 Task: Check out the mission and values of Redfin.
Action: Mouse moved to (188, 201)
Screenshot: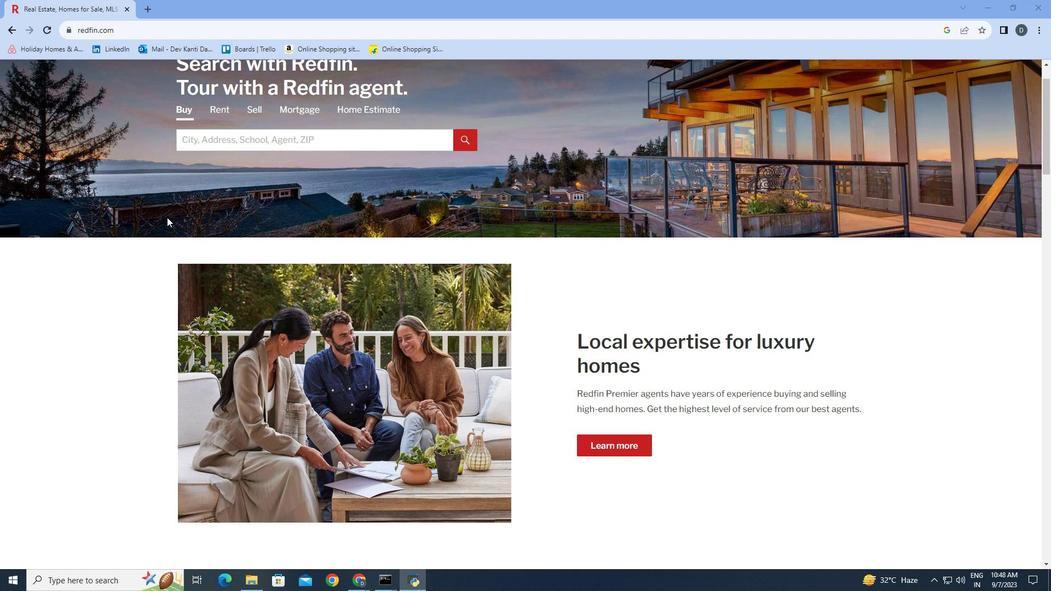 
Action: Mouse scrolled (188, 201) with delta (0, 0)
Screenshot: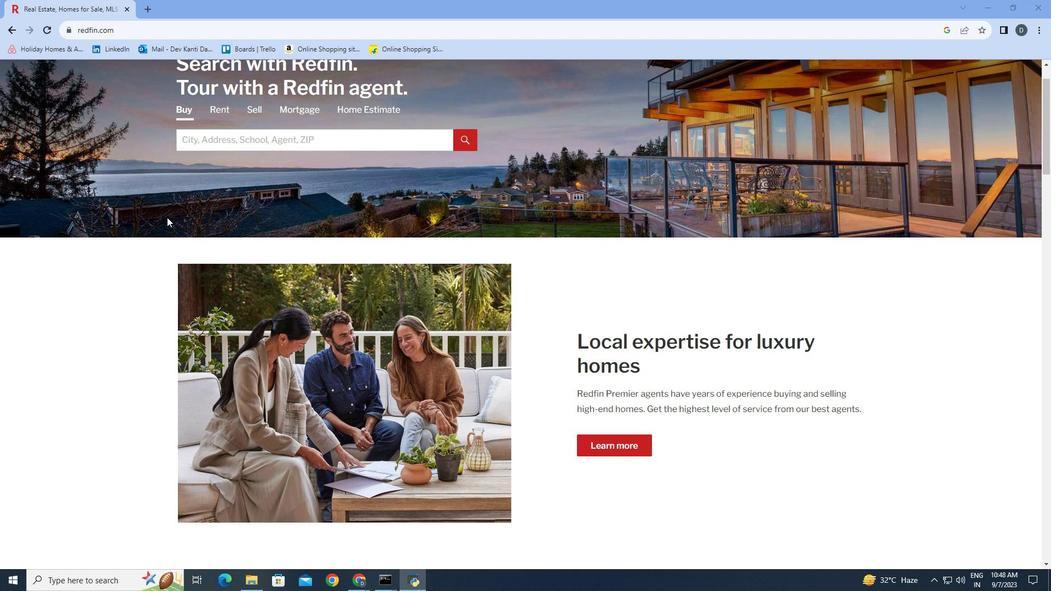 
Action: Mouse moved to (167, 217)
Screenshot: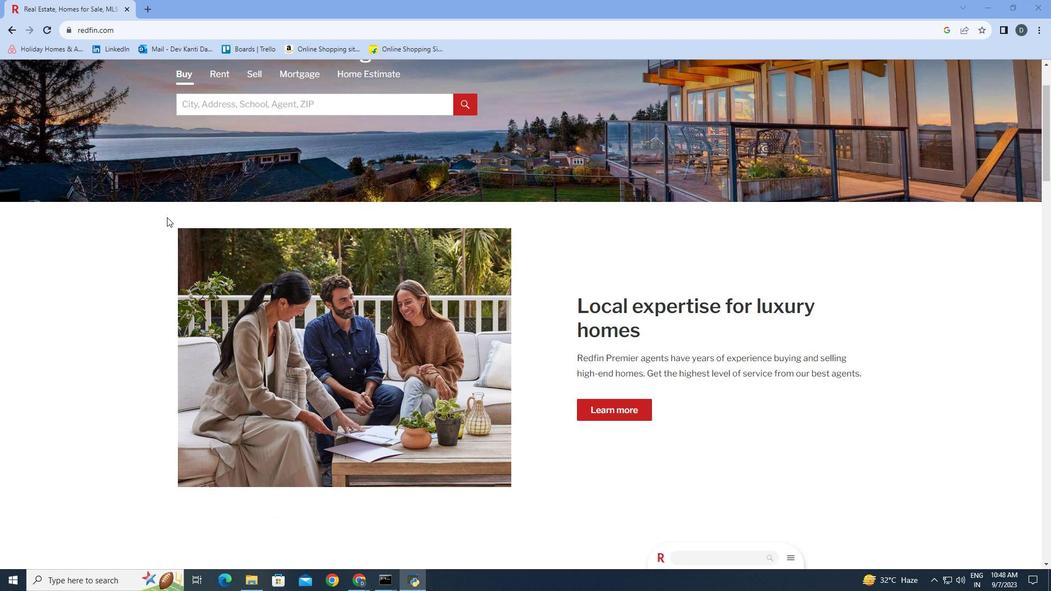 
Action: Mouse scrolled (167, 216) with delta (0, 0)
Screenshot: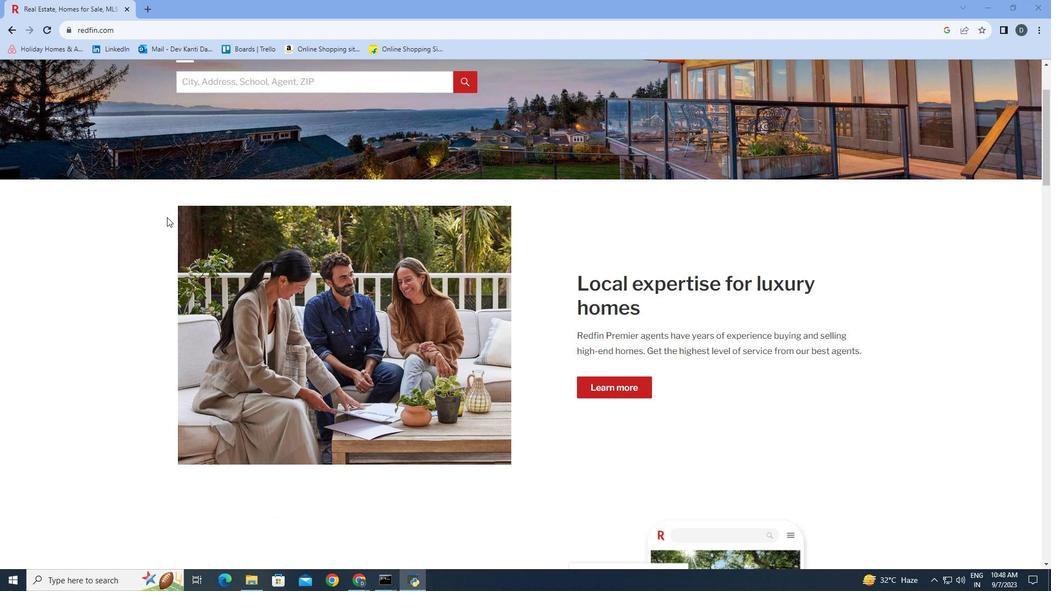 
Action: Mouse scrolled (167, 216) with delta (0, 0)
Screenshot: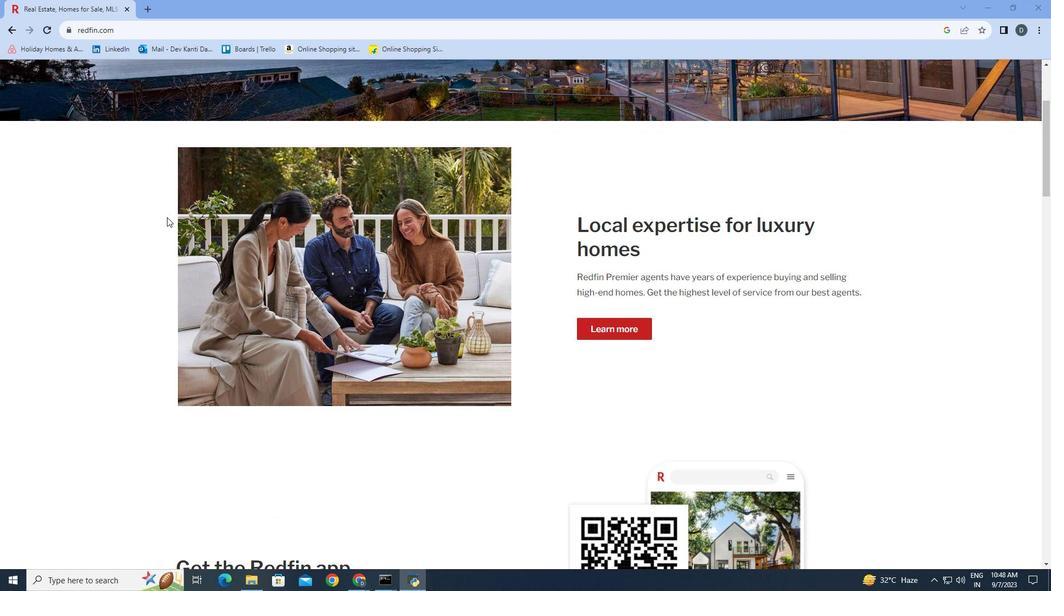 
Action: Mouse scrolled (167, 216) with delta (0, 0)
Screenshot: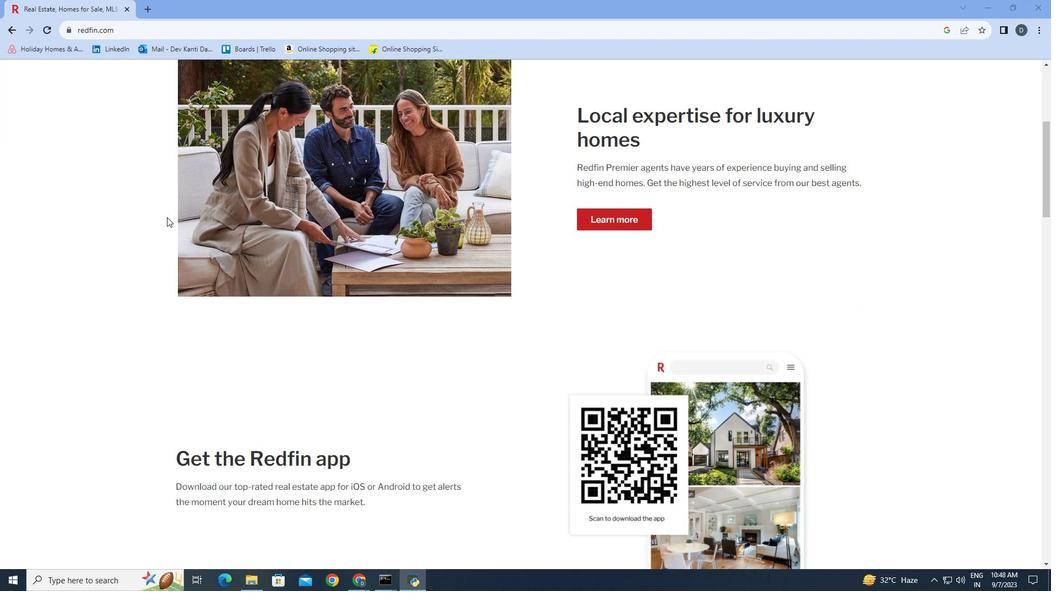 
Action: Mouse scrolled (167, 216) with delta (0, 0)
Screenshot: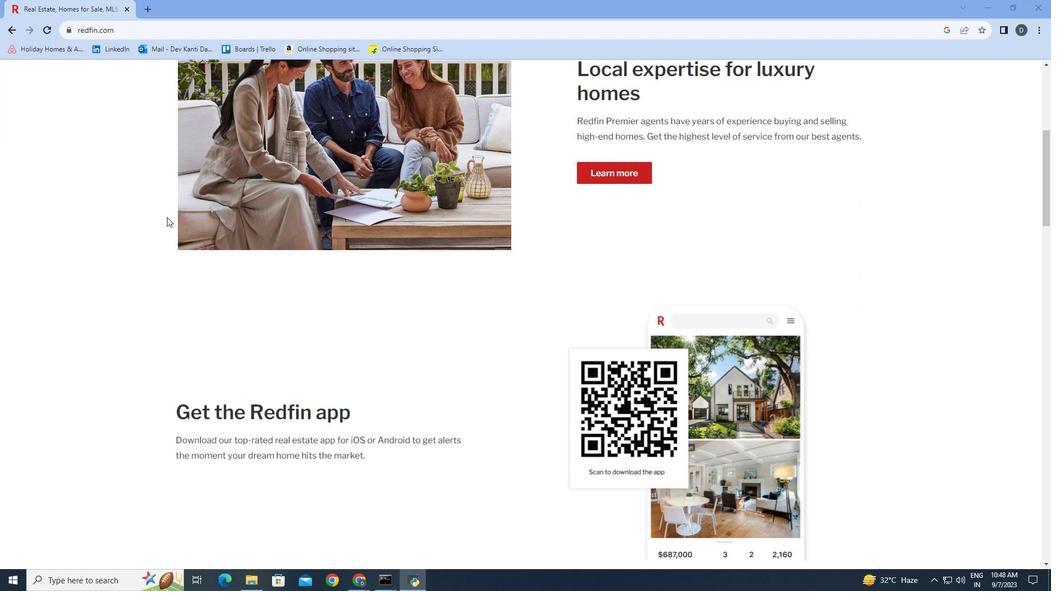 
Action: Mouse scrolled (167, 216) with delta (0, 0)
Screenshot: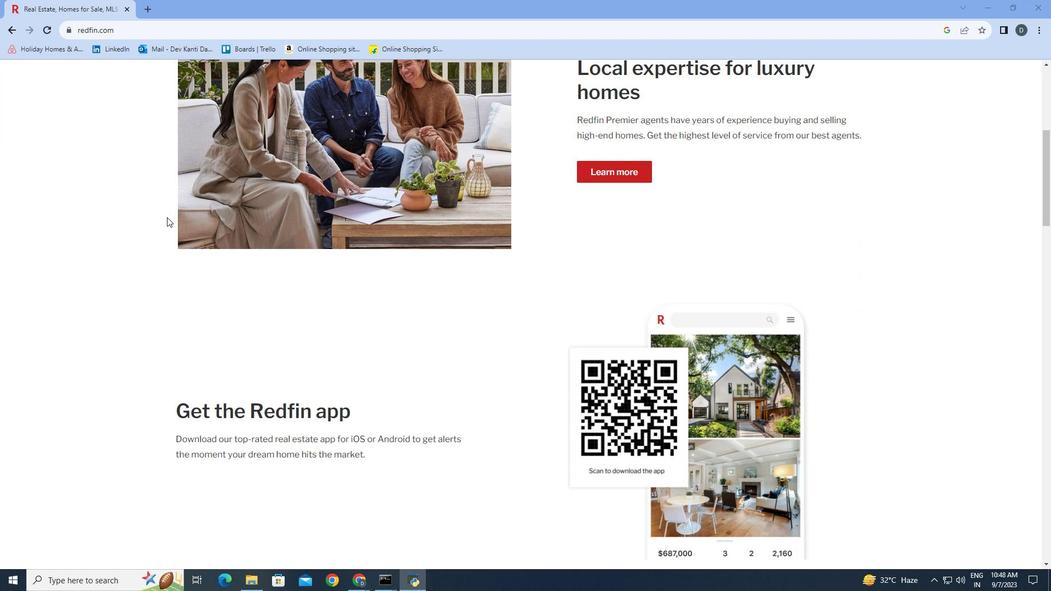 
Action: Mouse scrolled (167, 216) with delta (0, 0)
Screenshot: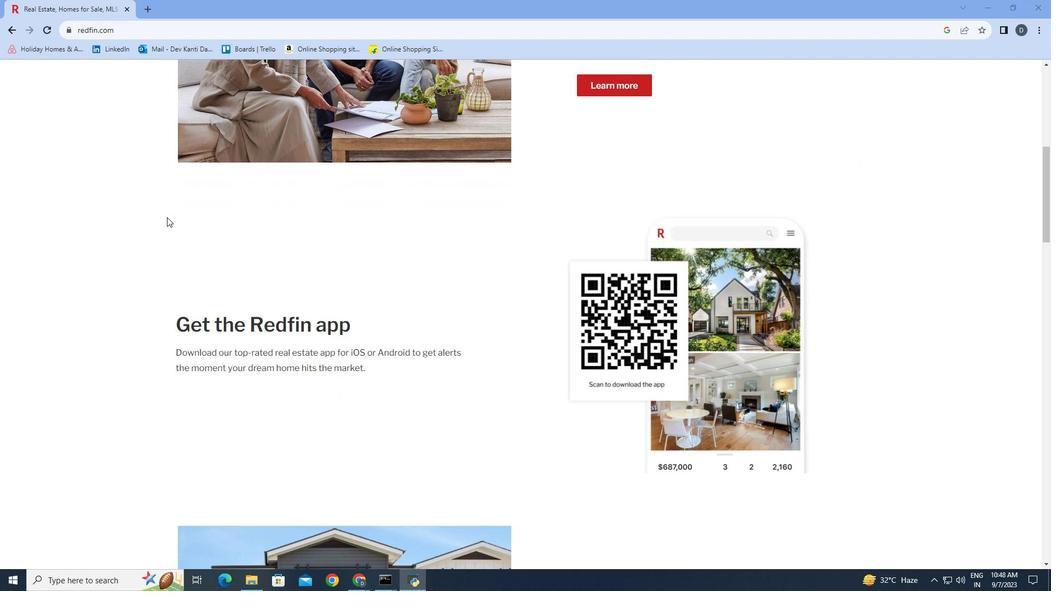 
Action: Mouse scrolled (167, 216) with delta (0, 0)
Screenshot: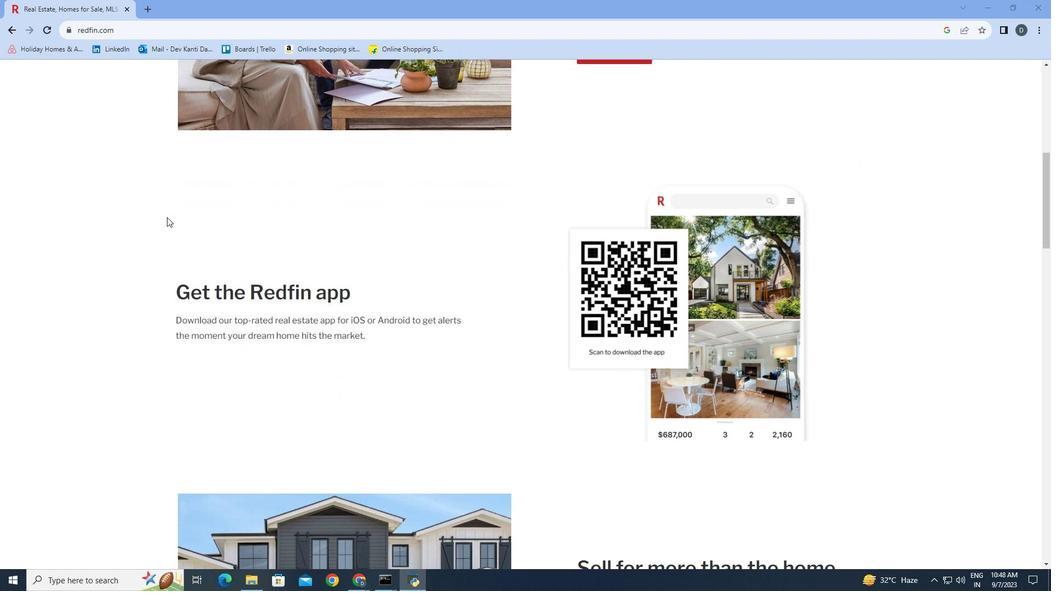 
Action: Mouse scrolled (167, 216) with delta (0, 0)
Screenshot: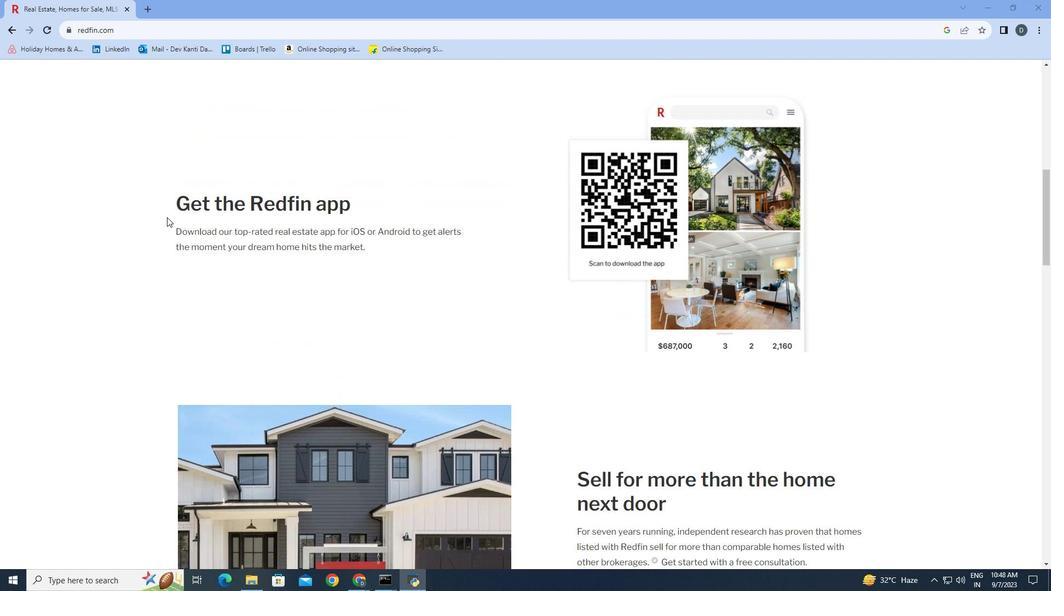 
Action: Mouse scrolled (167, 216) with delta (0, 0)
Screenshot: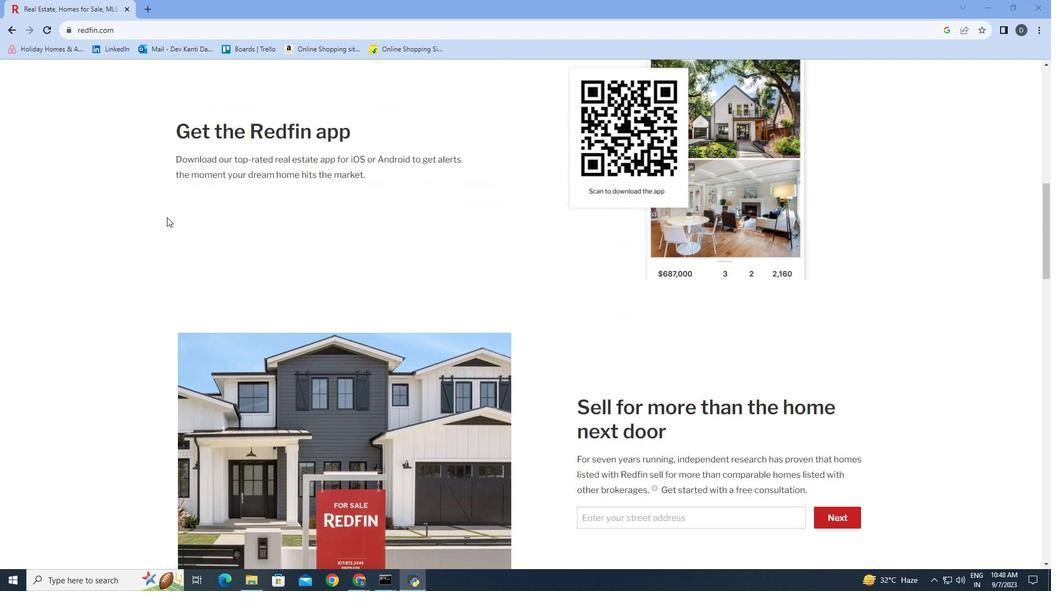 
Action: Mouse scrolled (167, 216) with delta (0, 0)
Screenshot: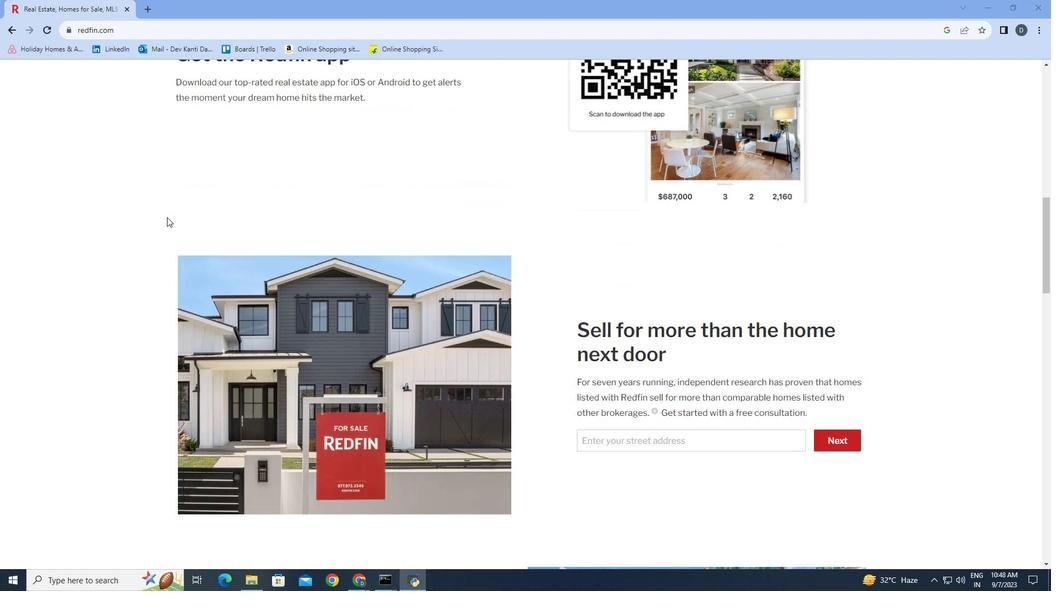 
Action: Mouse scrolled (167, 216) with delta (0, 0)
Screenshot: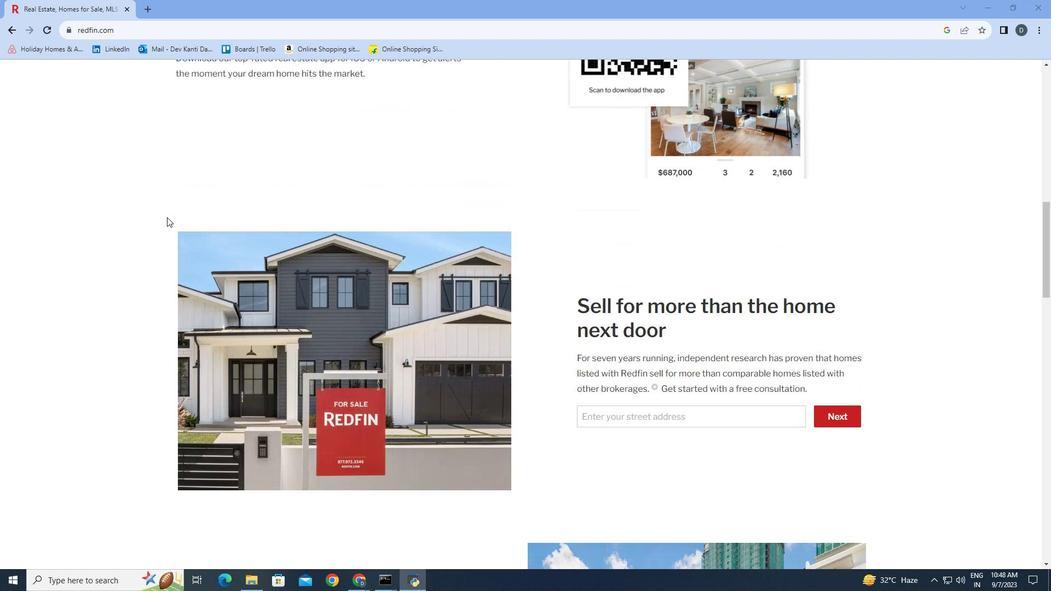 
Action: Mouse scrolled (167, 216) with delta (0, 0)
Screenshot: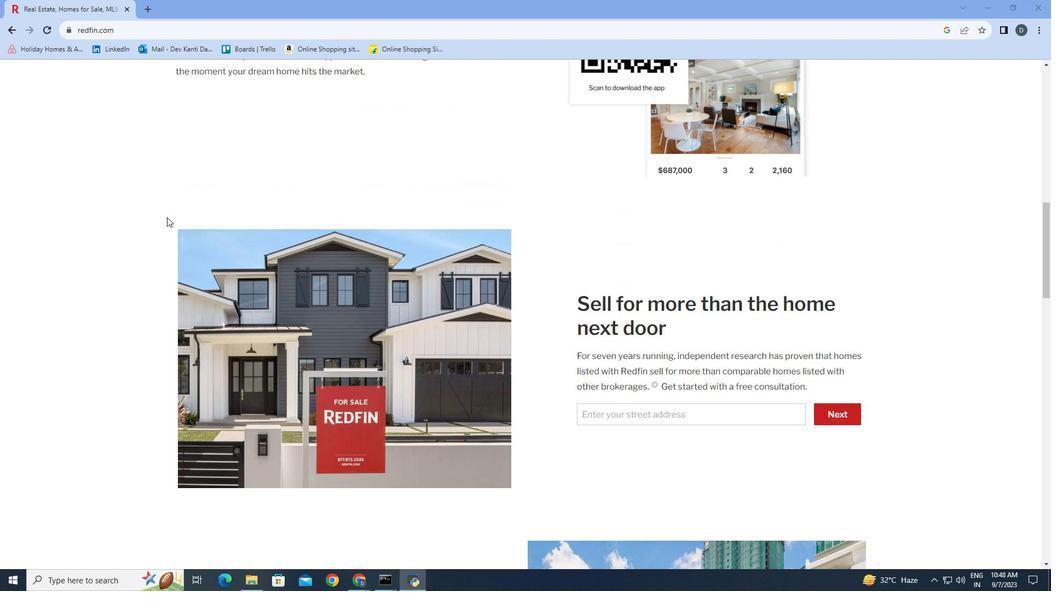 
Action: Mouse scrolled (167, 216) with delta (0, 0)
Screenshot: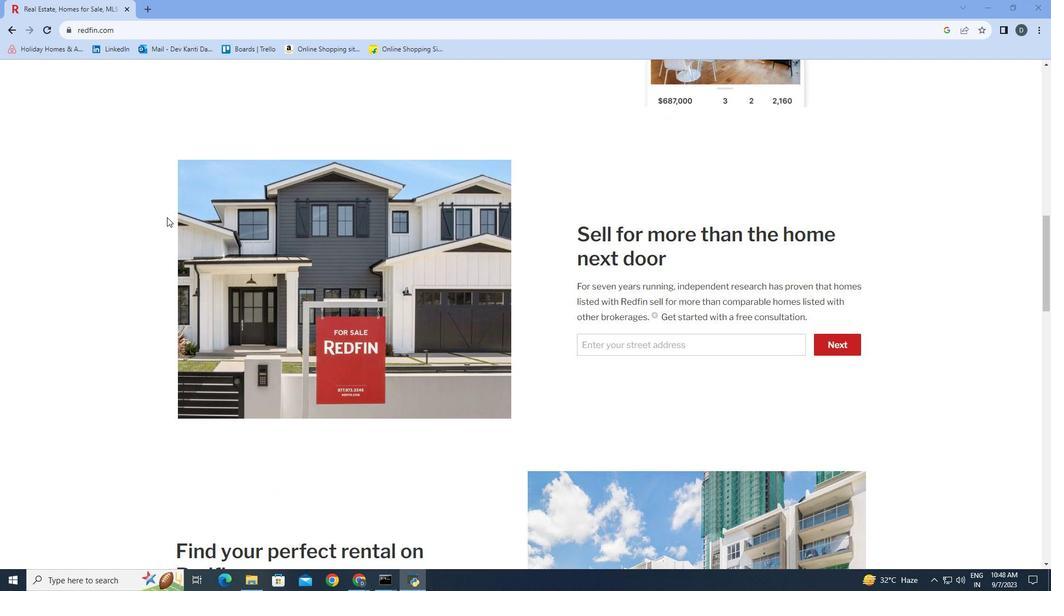 
Action: Mouse scrolled (167, 216) with delta (0, 0)
Screenshot: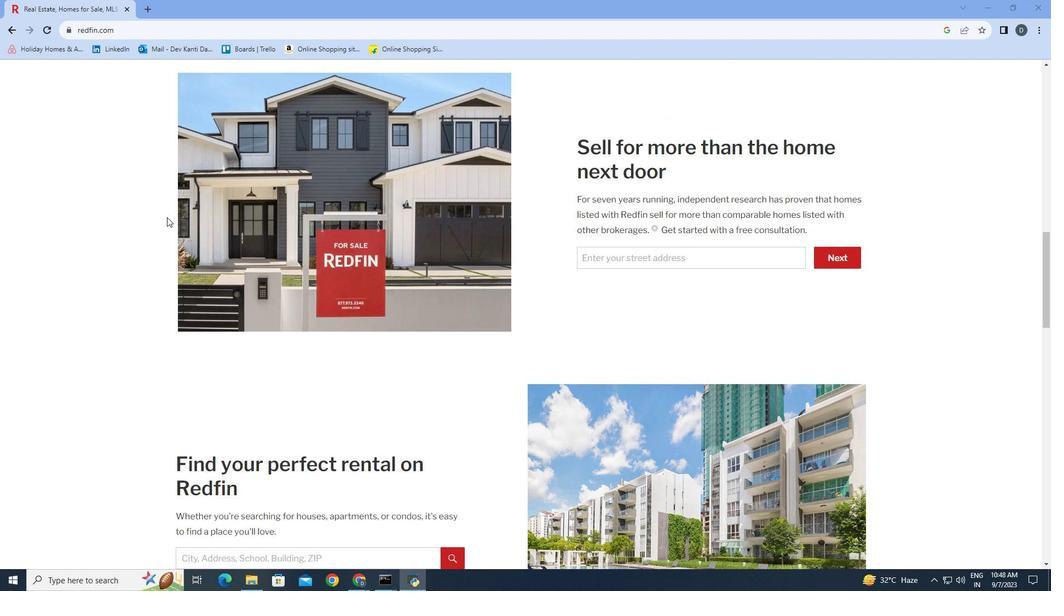 
Action: Mouse scrolled (167, 216) with delta (0, 0)
Screenshot: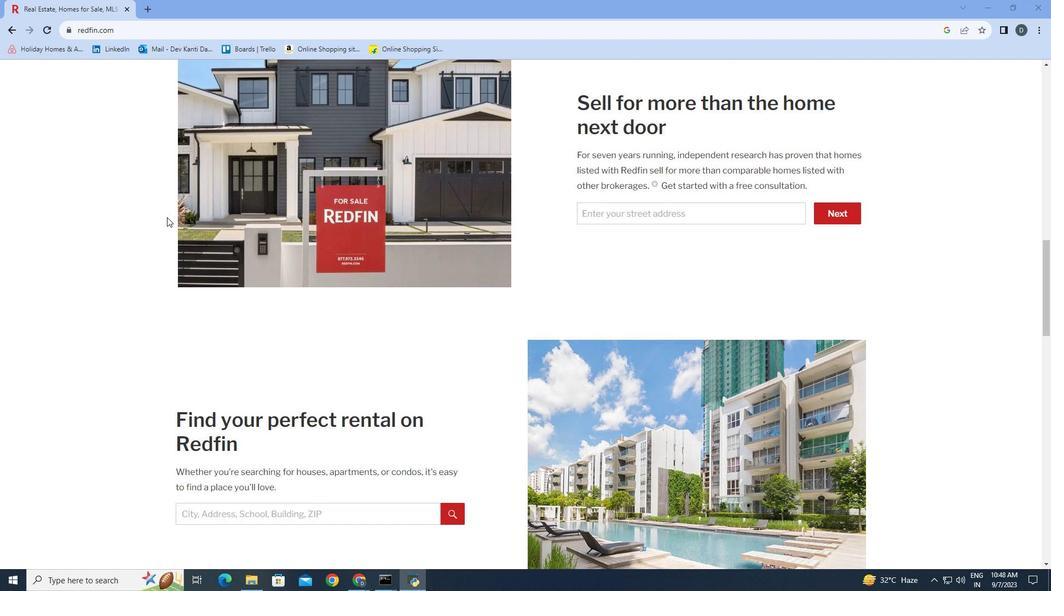 
Action: Mouse scrolled (167, 216) with delta (0, 0)
Screenshot: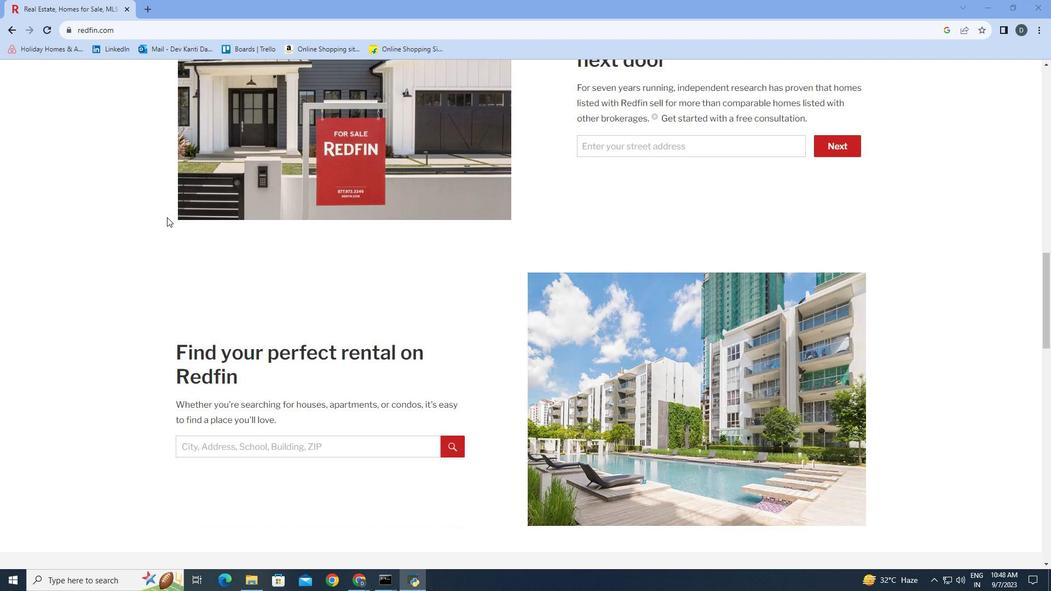 
Action: Mouse scrolled (167, 216) with delta (0, 0)
Screenshot: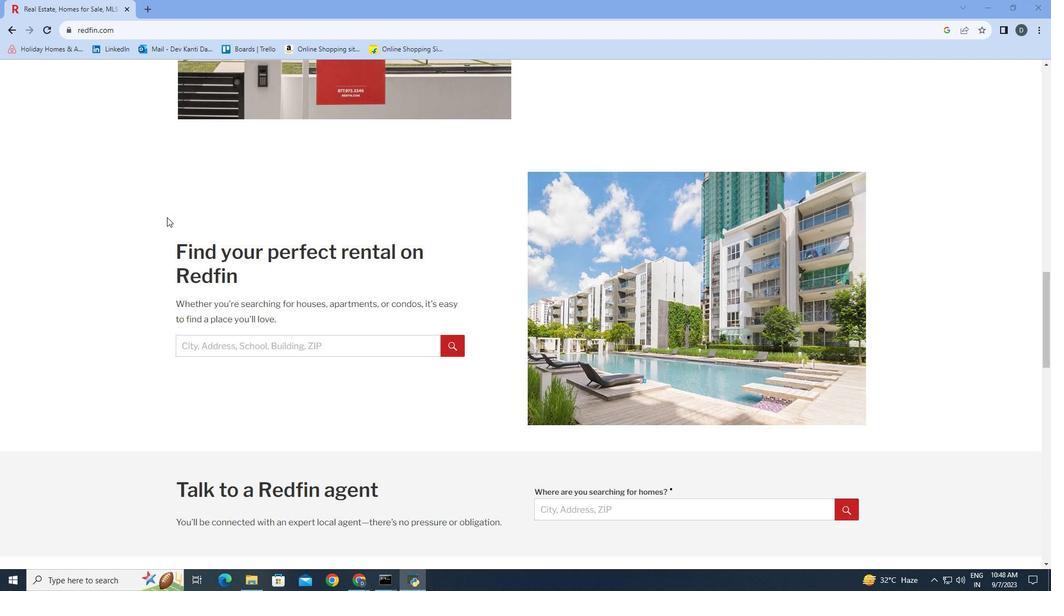 
Action: Mouse scrolled (167, 216) with delta (0, 0)
Screenshot: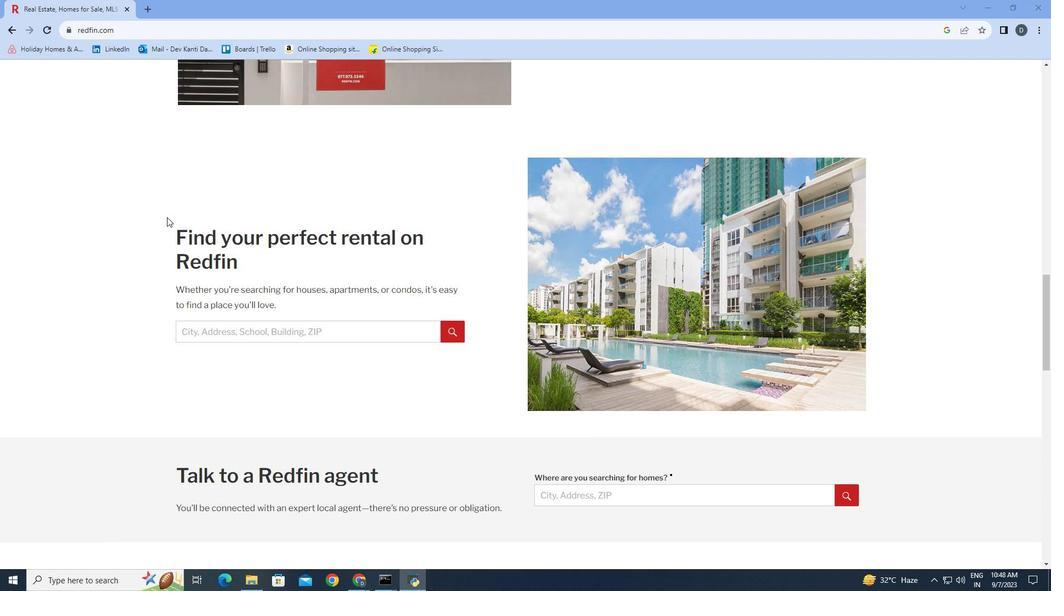 
Action: Mouse scrolled (167, 216) with delta (0, 0)
Screenshot: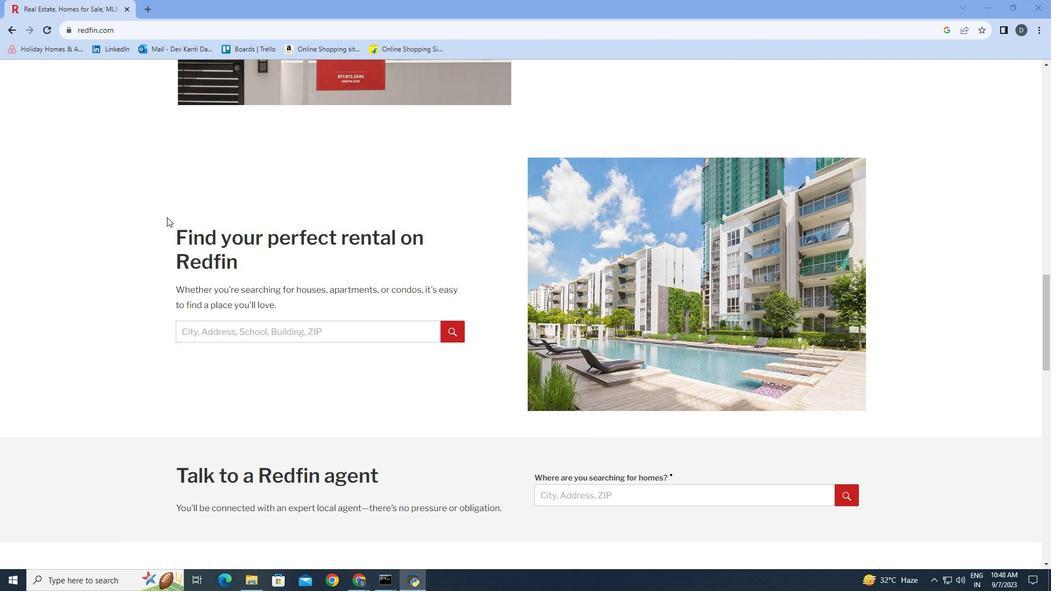 
Action: Mouse scrolled (167, 216) with delta (0, 0)
Screenshot: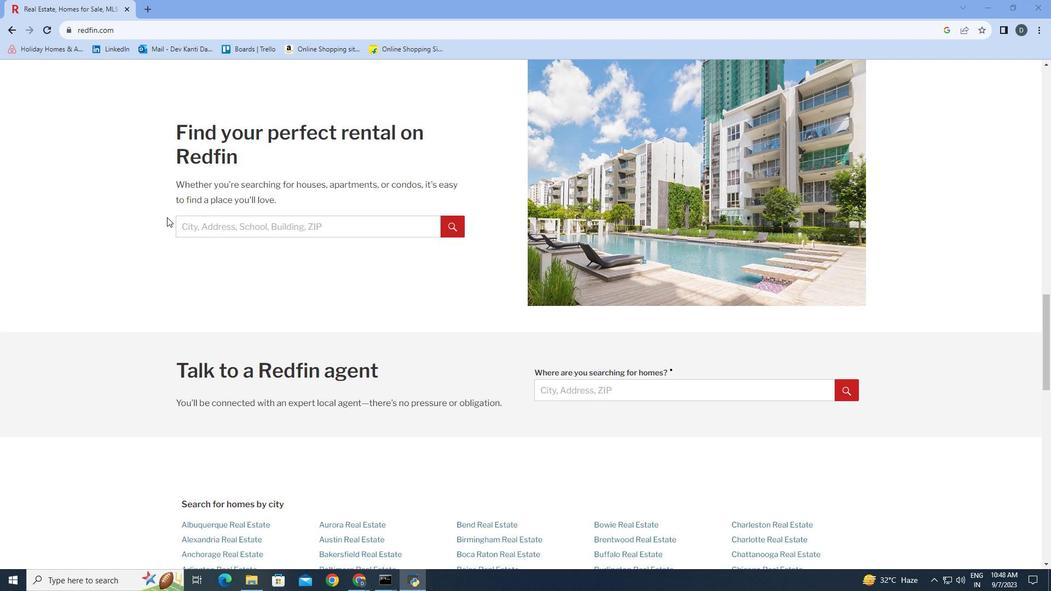 
Action: Mouse scrolled (167, 216) with delta (0, 0)
Screenshot: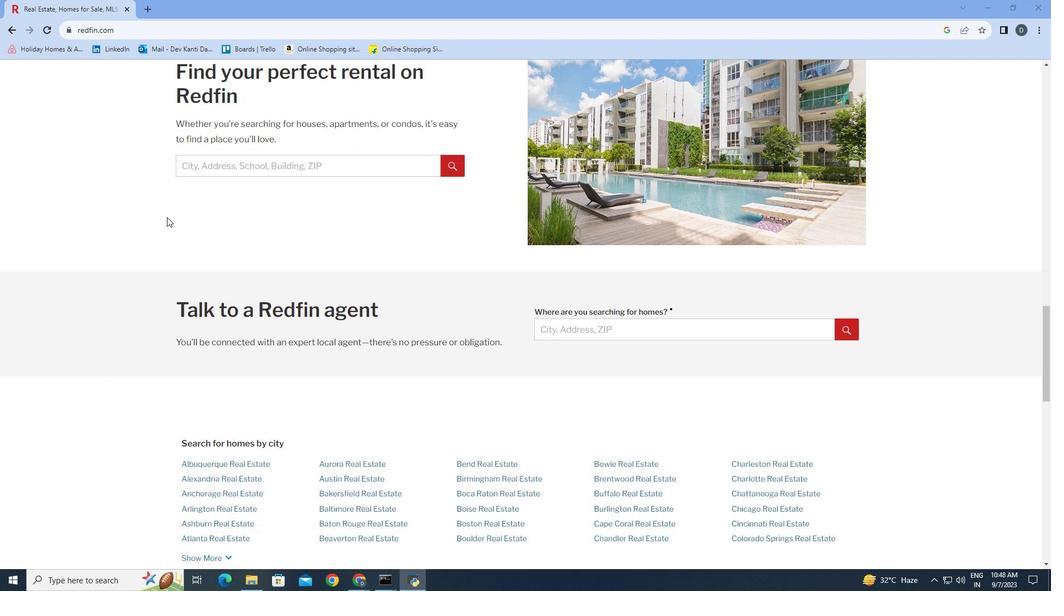 
Action: Mouse scrolled (167, 216) with delta (0, 0)
Screenshot: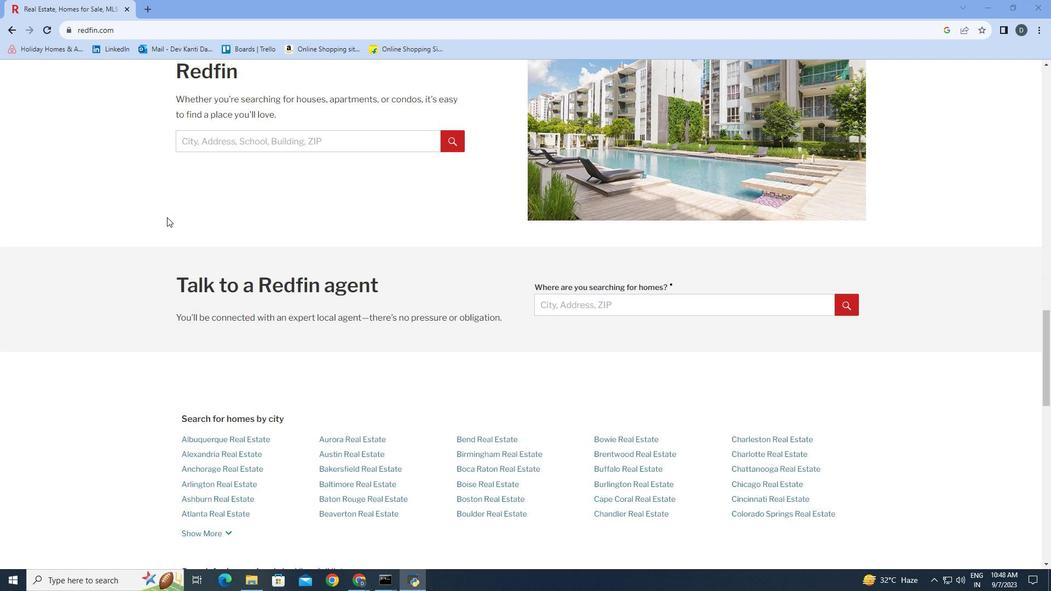 
Action: Mouse scrolled (167, 216) with delta (0, 0)
Screenshot: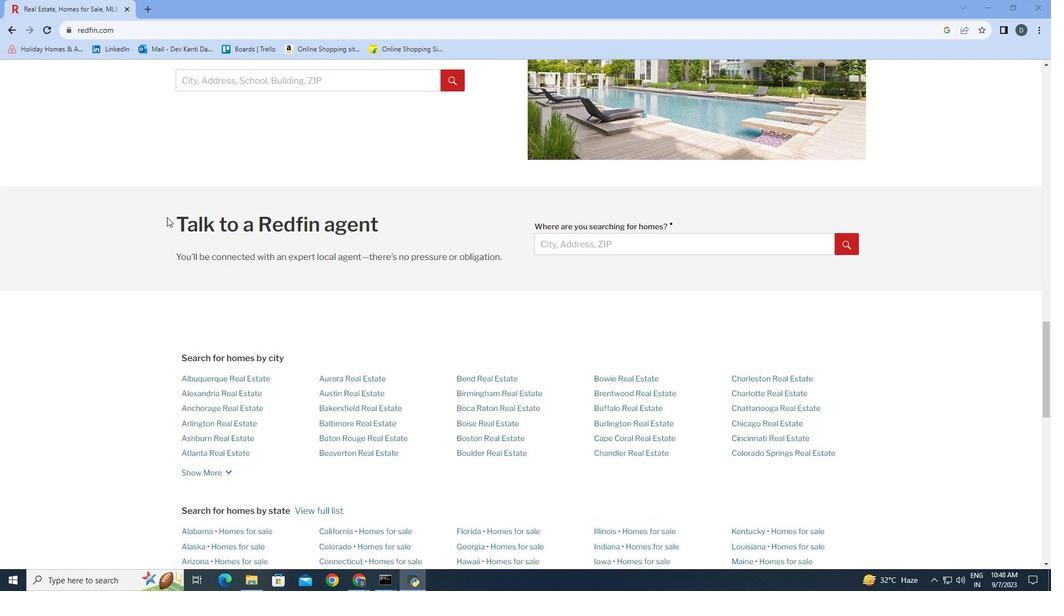 
Action: Mouse scrolled (167, 216) with delta (0, 0)
Screenshot: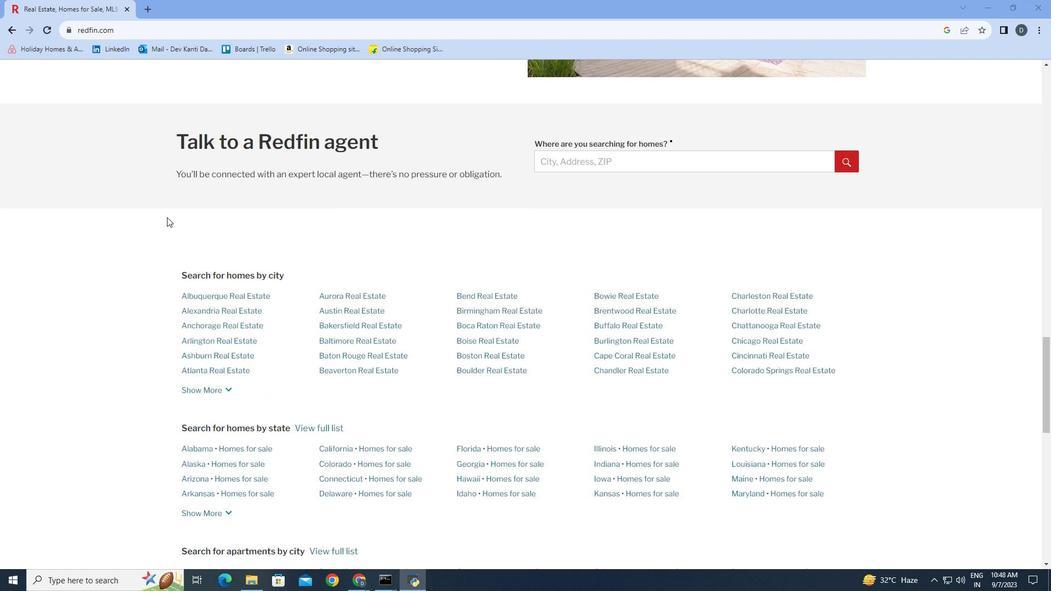 
Action: Mouse scrolled (167, 216) with delta (0, 0)
Screenshot: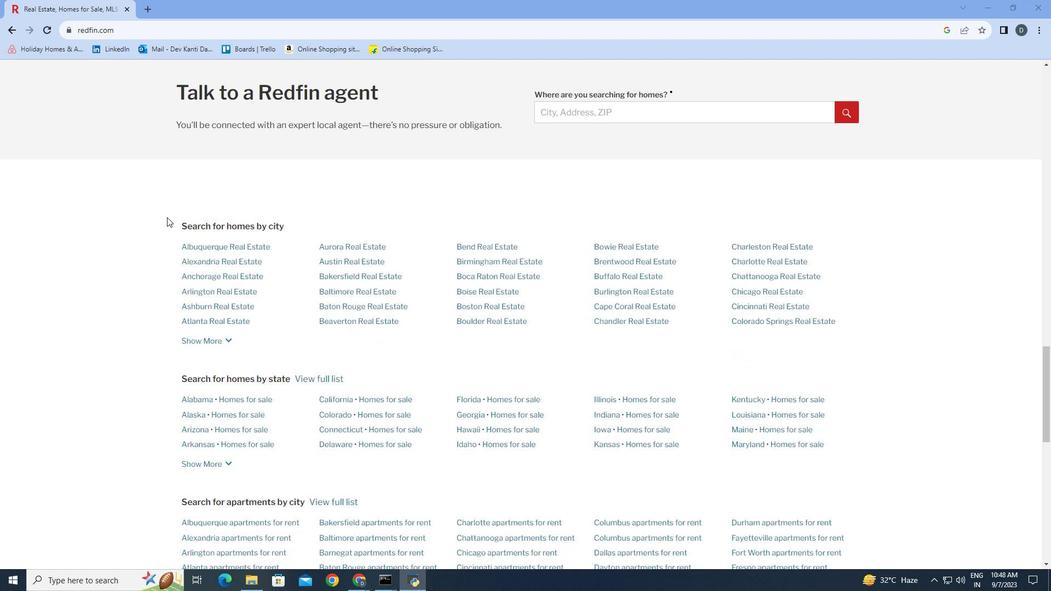 
Action: Mouse scrolled (167, 216) with delta (0, 0)
Screenshot: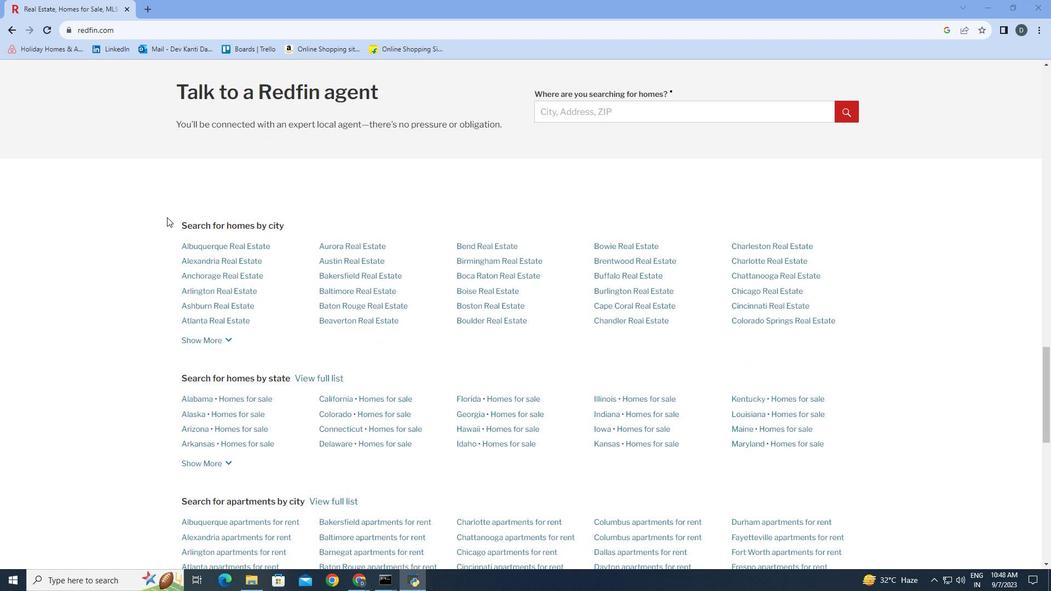 
Action: Mouse scrolled (167, 216) with delta (0, 0)
Screenshot: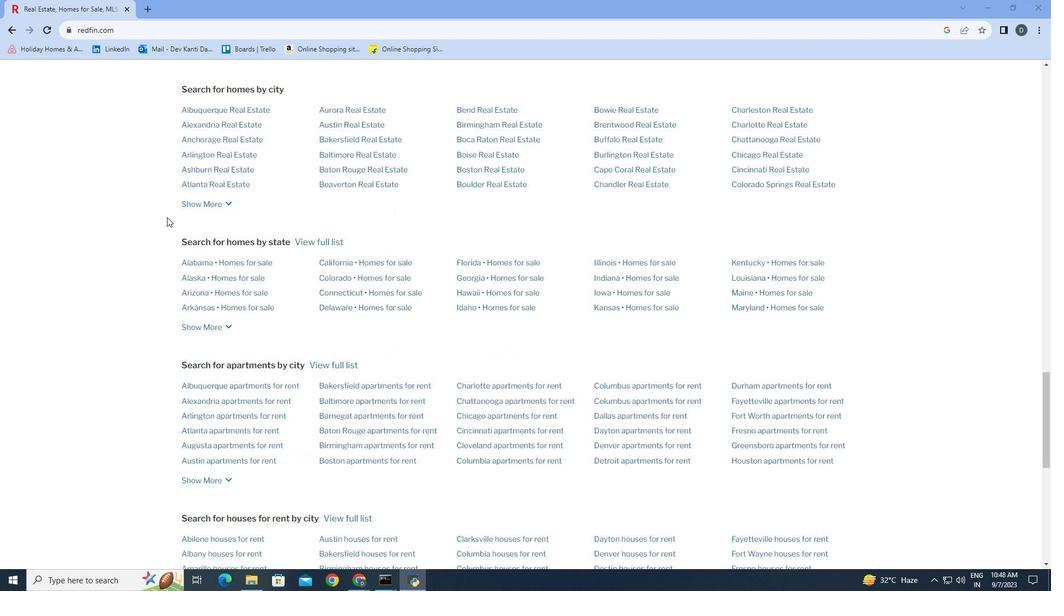 
Action: Mouse scrolled (167, 216) with delta (0, 0)
Screenshot: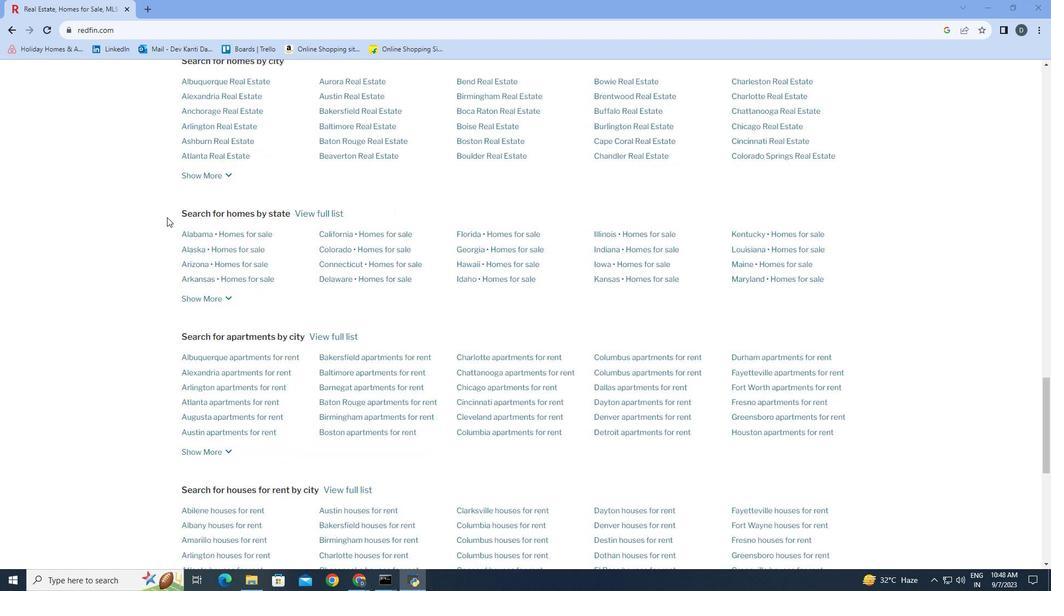 
Action: Mouse scrolled (167, 216) with delta (0, 0)
Screenshot: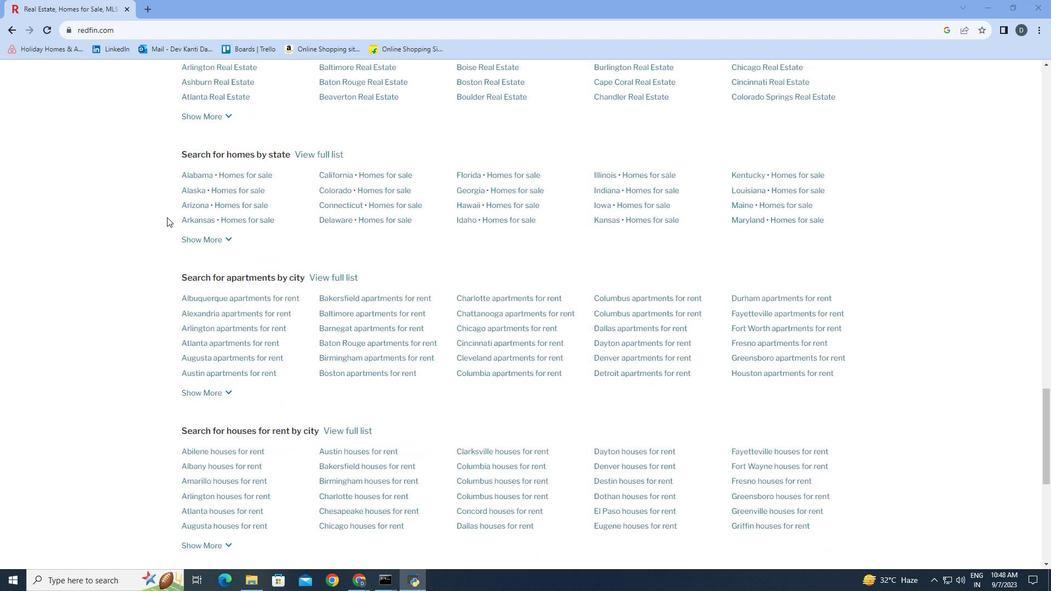 
Action: Mouse scrolled (167, 216) with delta (0, 0)
Screenshot: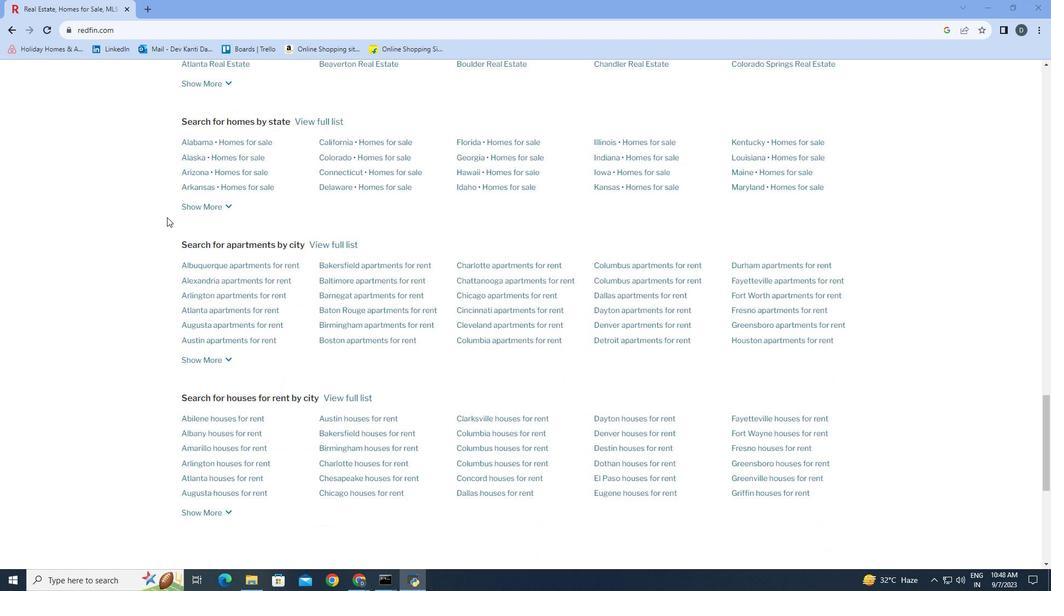 
Action: Mouse scrolled (167, 216) with delta (0, 0)
Screenshot: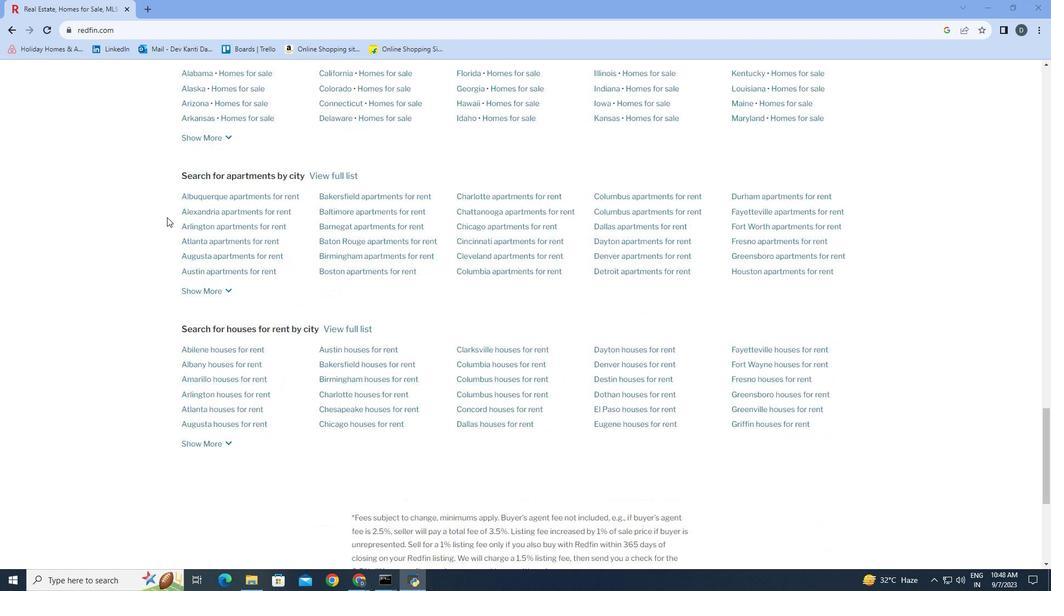
Action: Mouse scrolled (167, 216) with delta (0, 0)
Screenshot: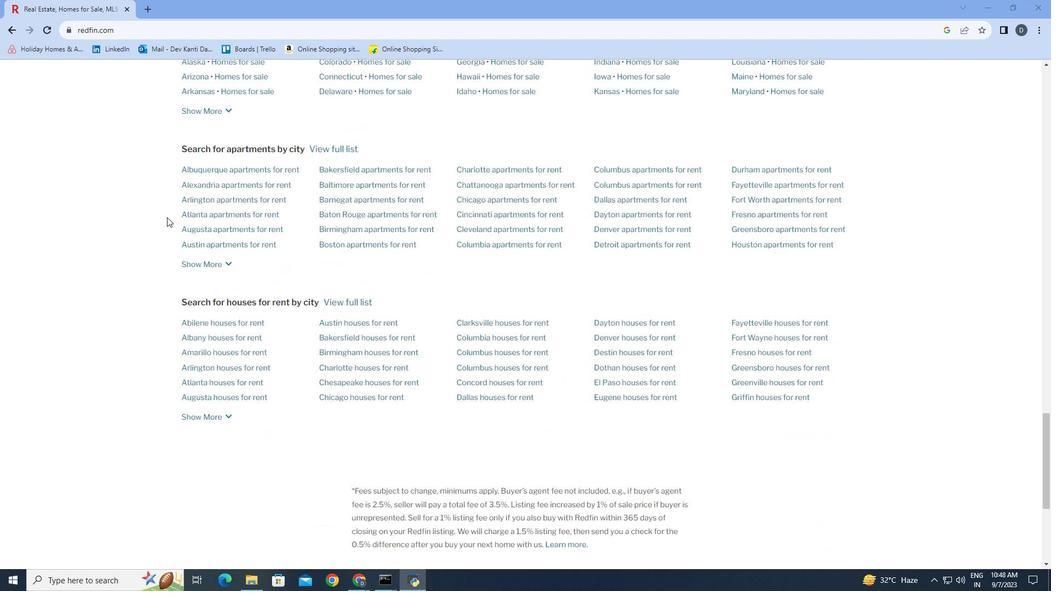 
Action: Mouse scrolled (167, 216) with delta (0, 0)
Screenshot: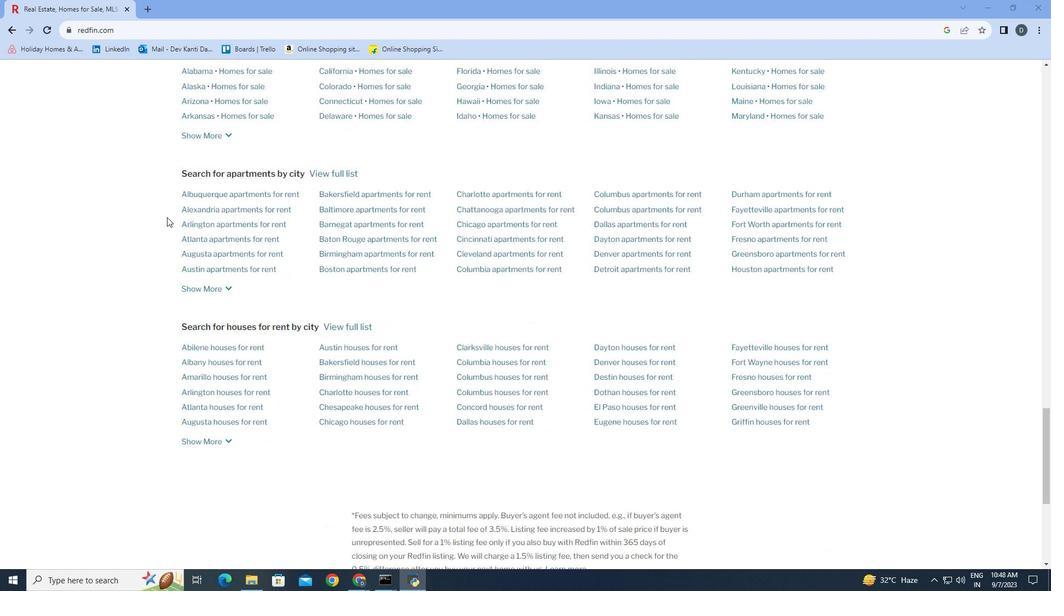 
Action: Mouse scrolled (167, 217) with delta (0, 0)
Screenshot: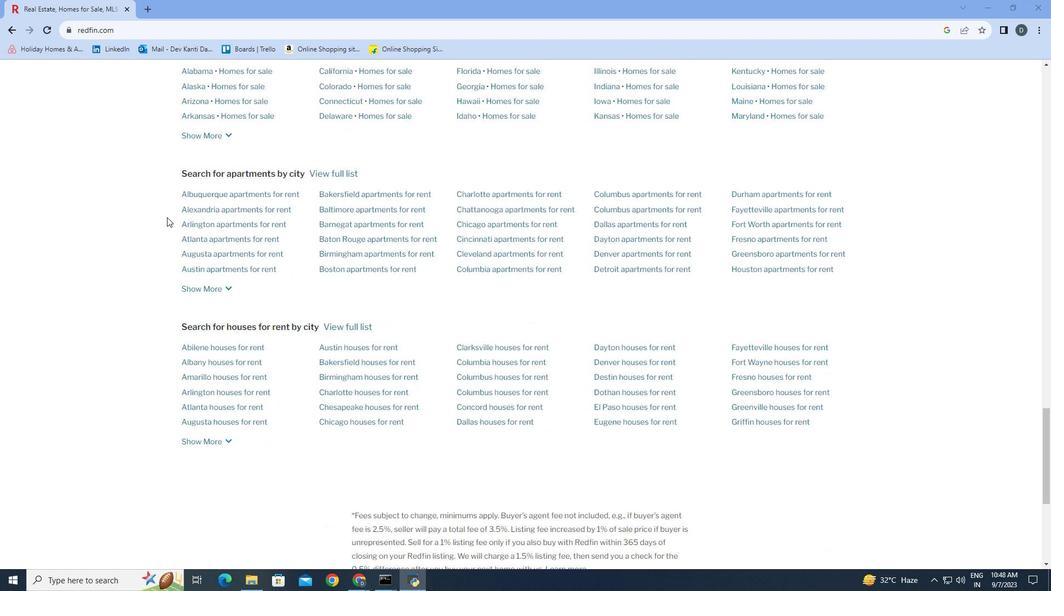 
Action: Mouse scrolled (167, 216) with delta (0, 0)
Screenshot: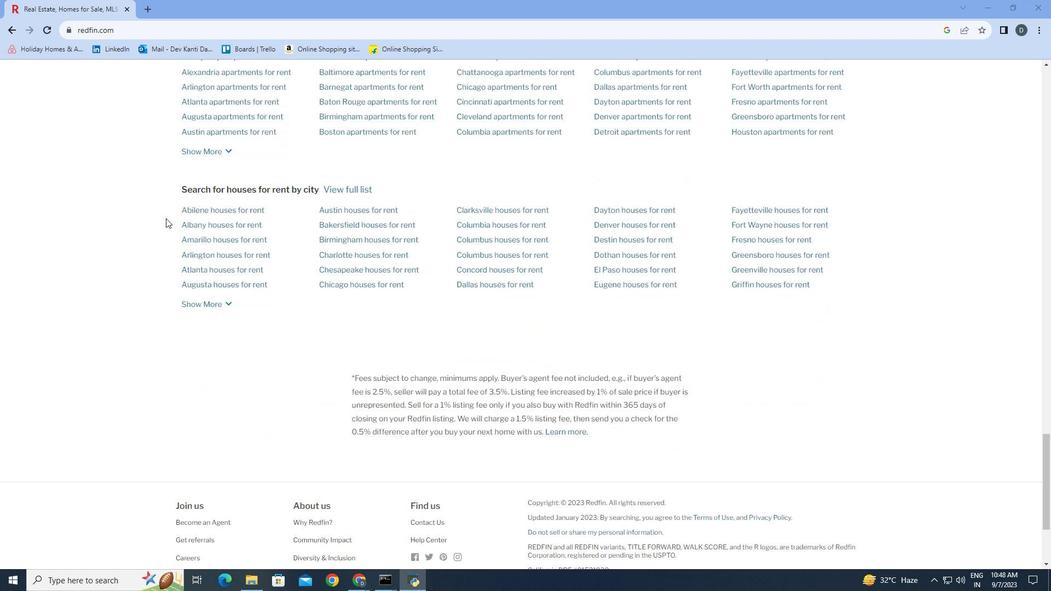 
Action: Mouse moved to (166, 217)
Screenshot: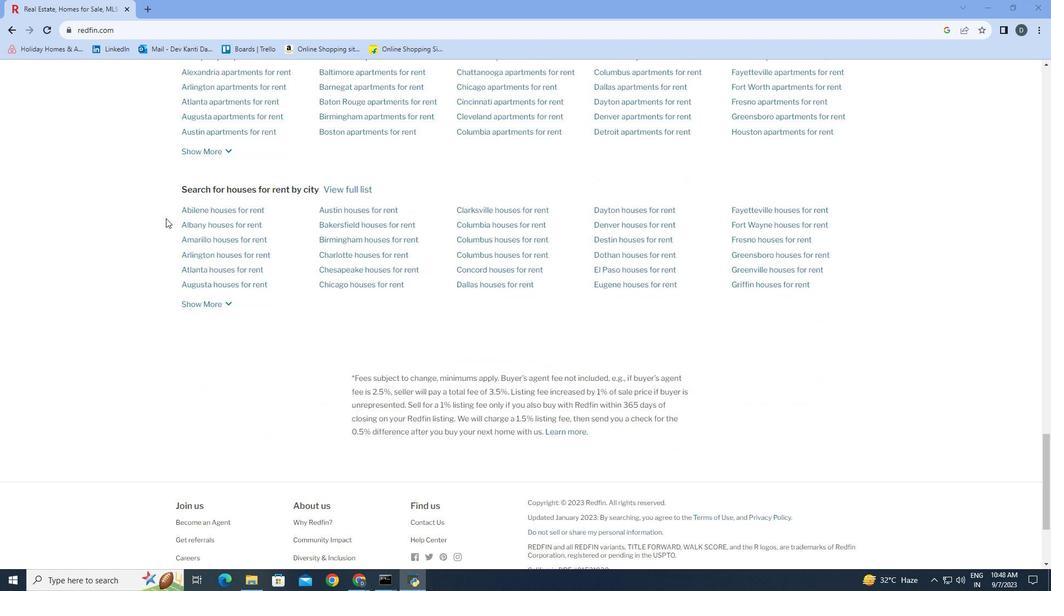 
Action: Mouse scrolled (166, 216) with delta (0, 0)
Screenshot: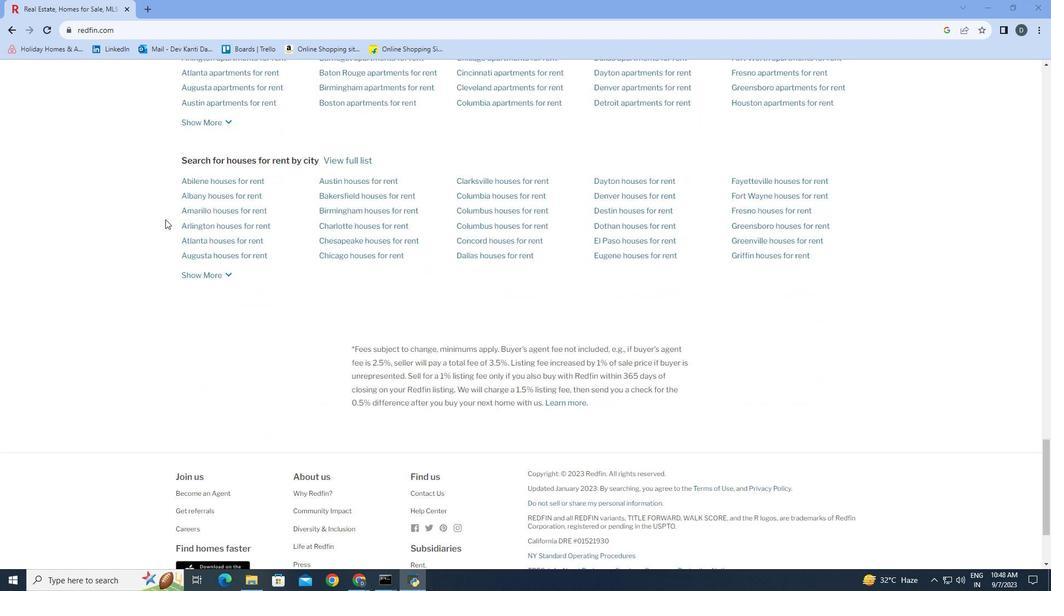 
Action: Mouse moved to (165, 217)
Screenshot: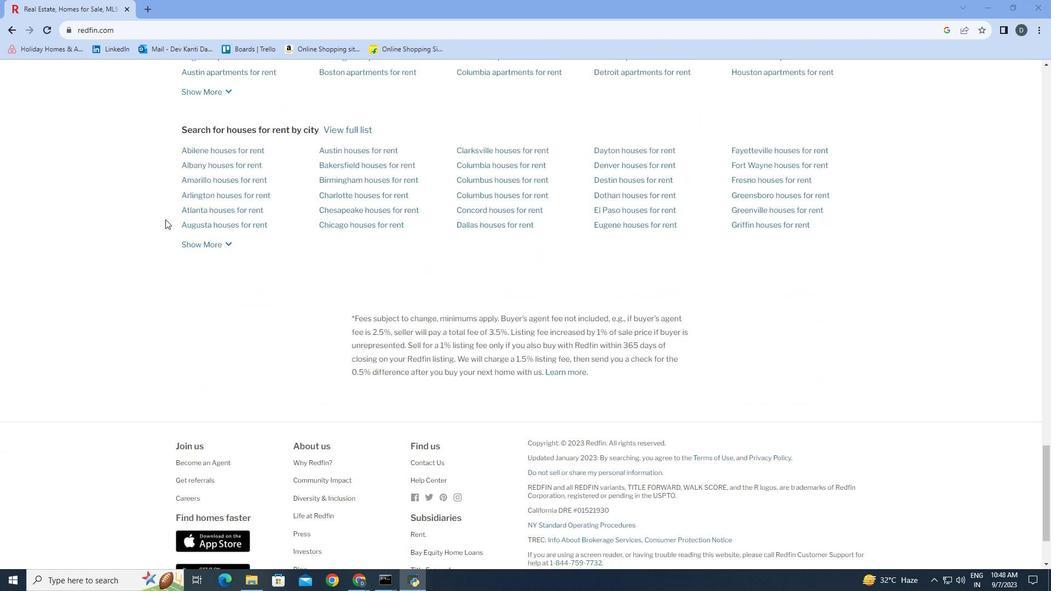 
Action: Mouse scrolled (165, 217) with delta (0, 0)
Screenshot: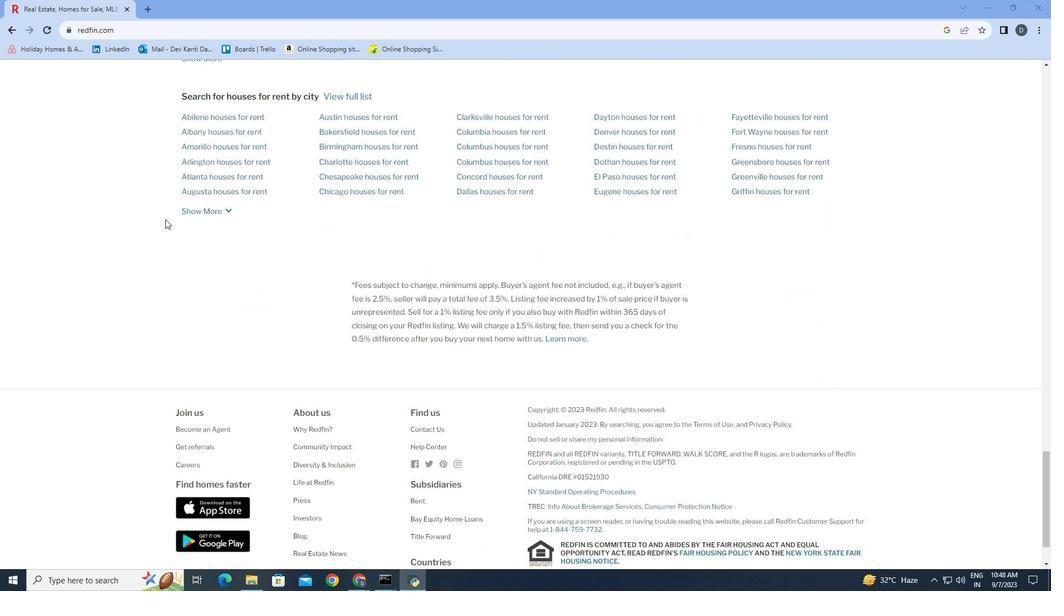 
Action: Mouse moved to (165, 218)
Screenshot: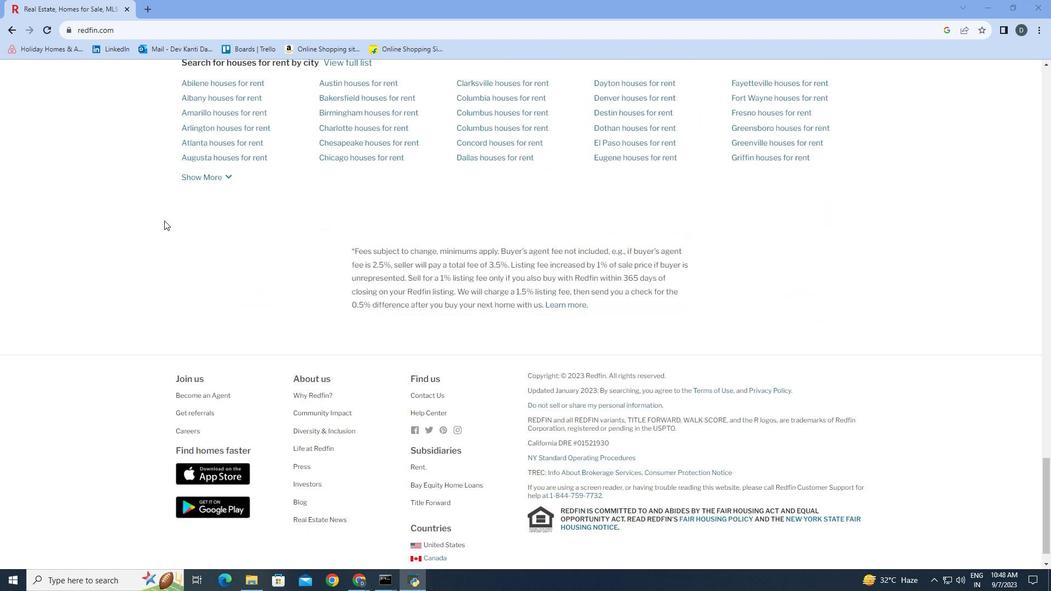 
Action: Mouse scrolled (165, 217) with delta (0, 0)
Screenshot: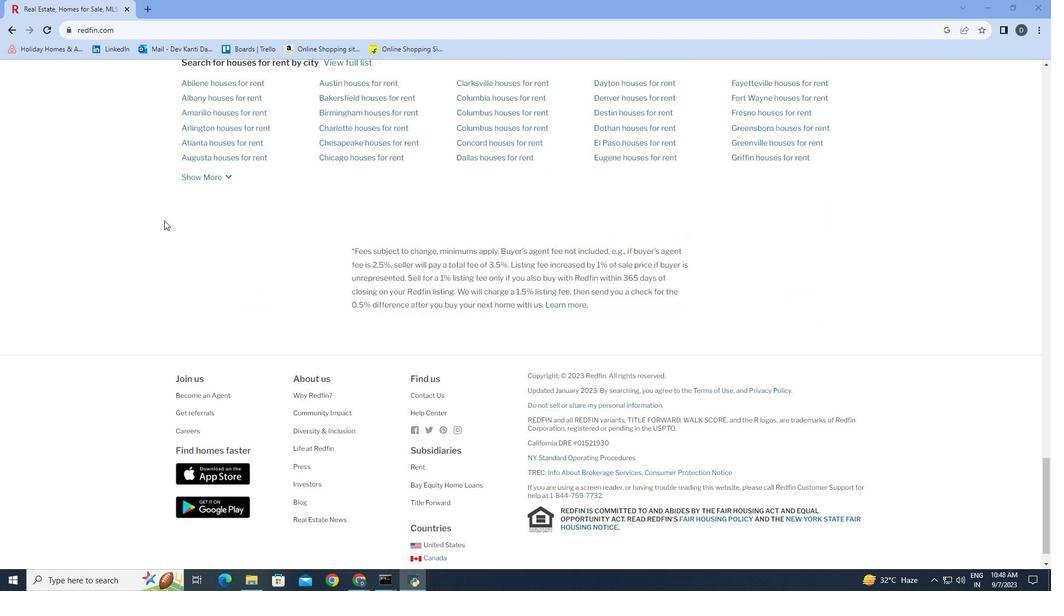 
Action: Mouse moved to (165, 219)
Screenshot: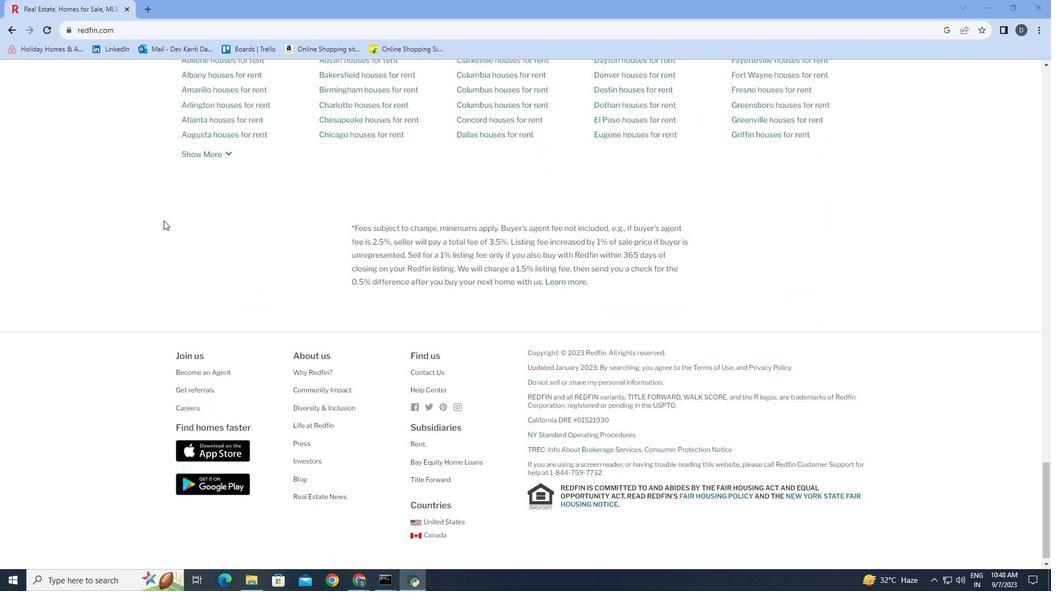 
Action: Mouse scrolled (165, 219) with delta (0, 0)
Screenshot: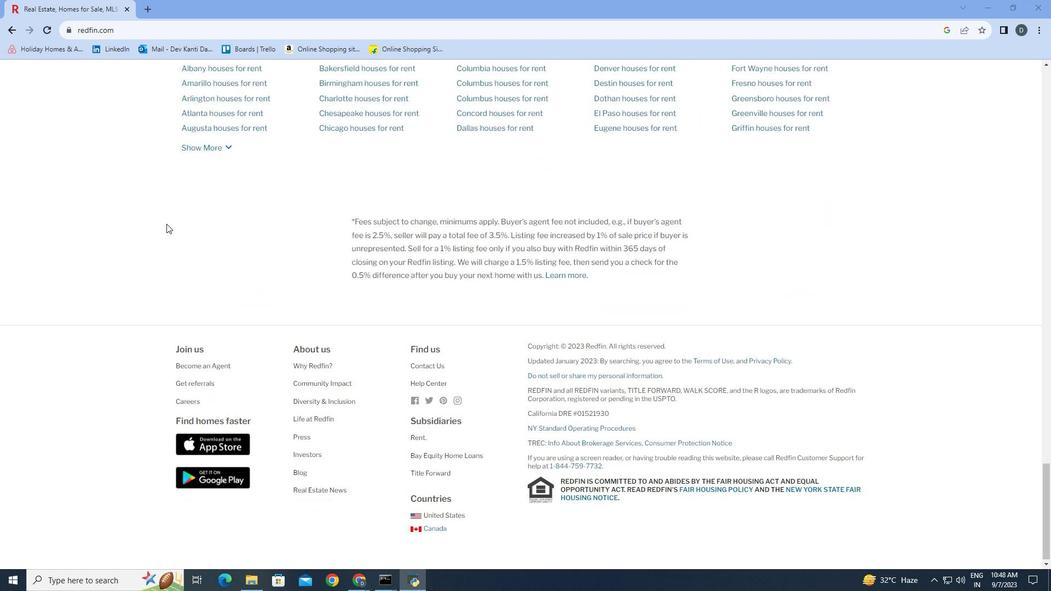 
Action: Mouse scrolled (165, 219) with delta (0, 0)
Screenshot: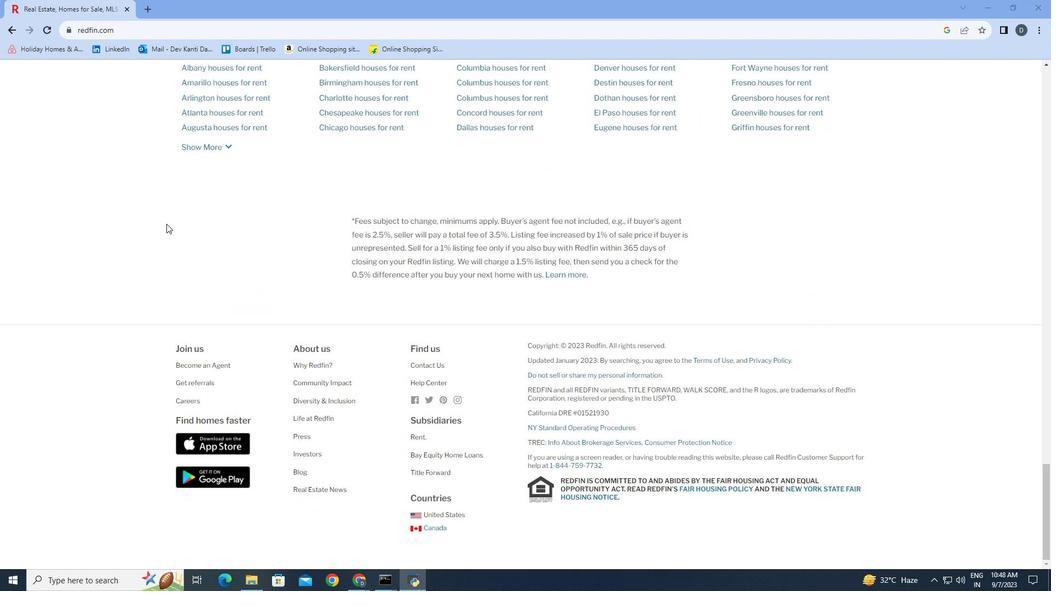 
Action: Mouse moved to (164, 220)
Screenshot: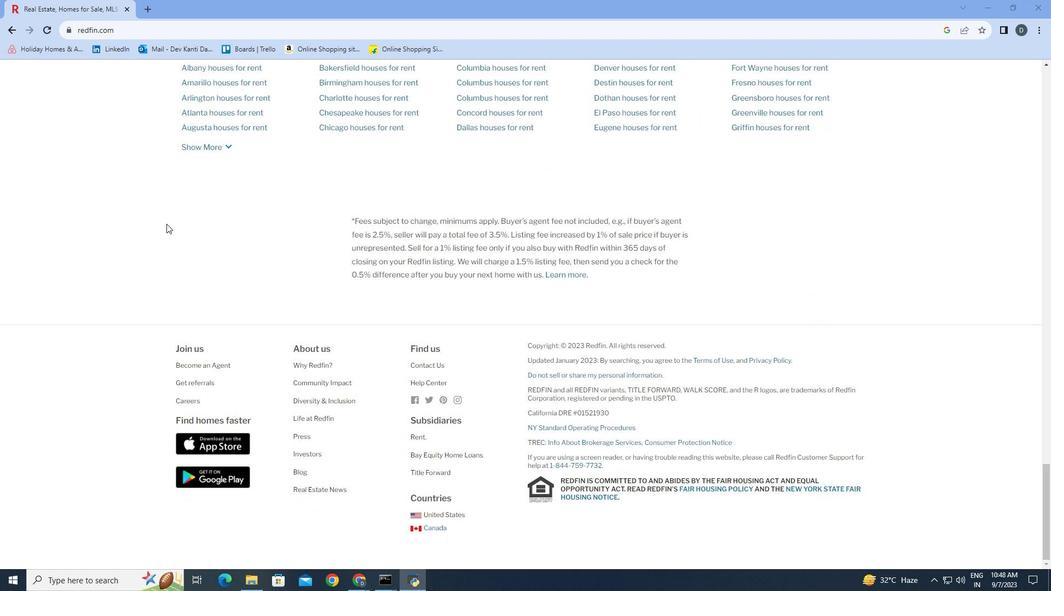 
Action: Mouse scrolled (164, 219) with delta (0, 0)
Screenshot: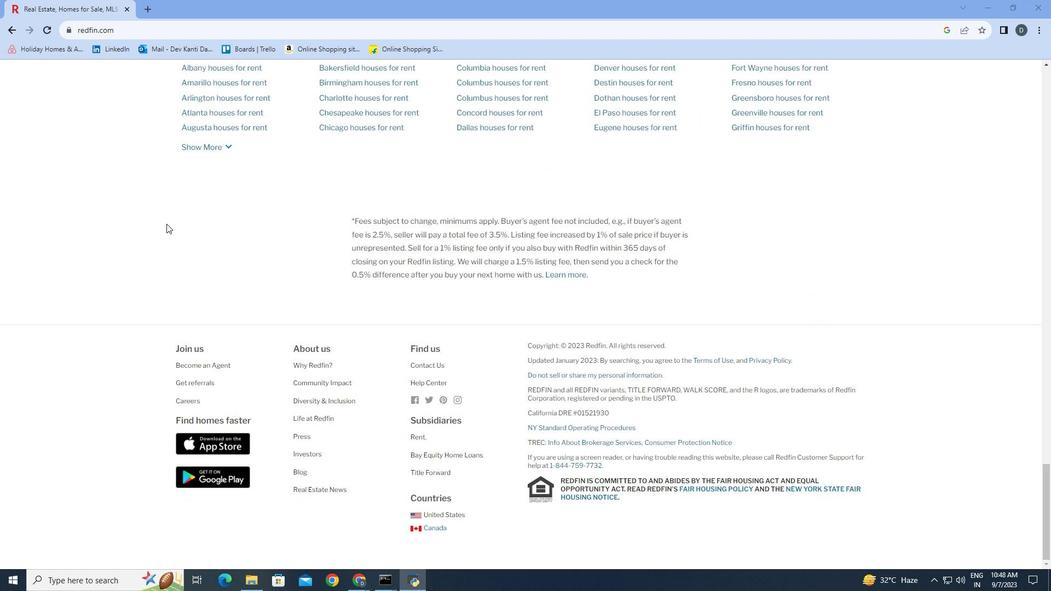 
Action: Mouse moved to (192, 368)
Screenshot: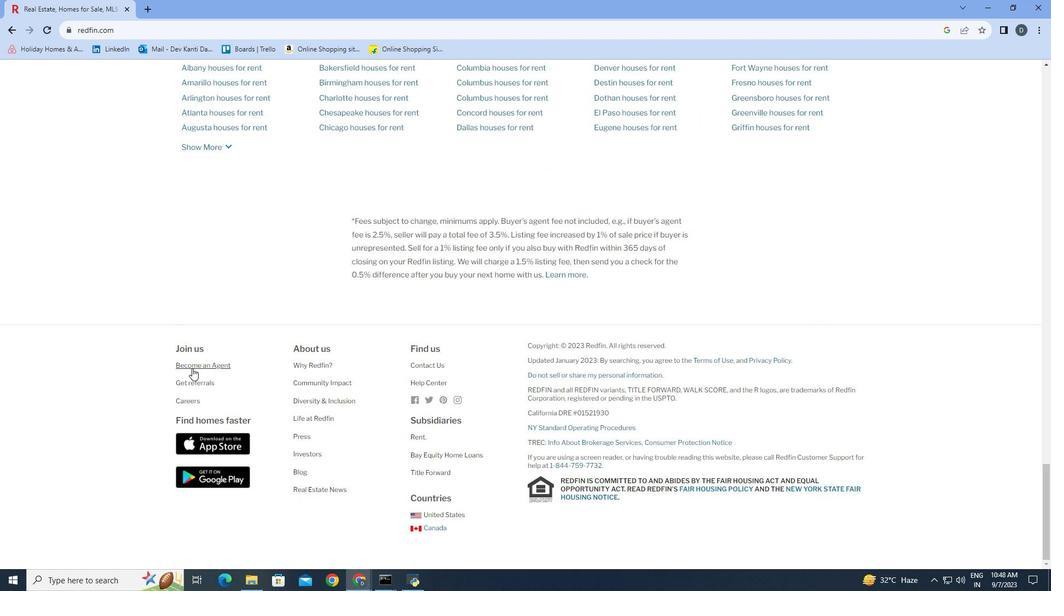 
Action: Mouse pressed left at (192, 368)
Screenshot: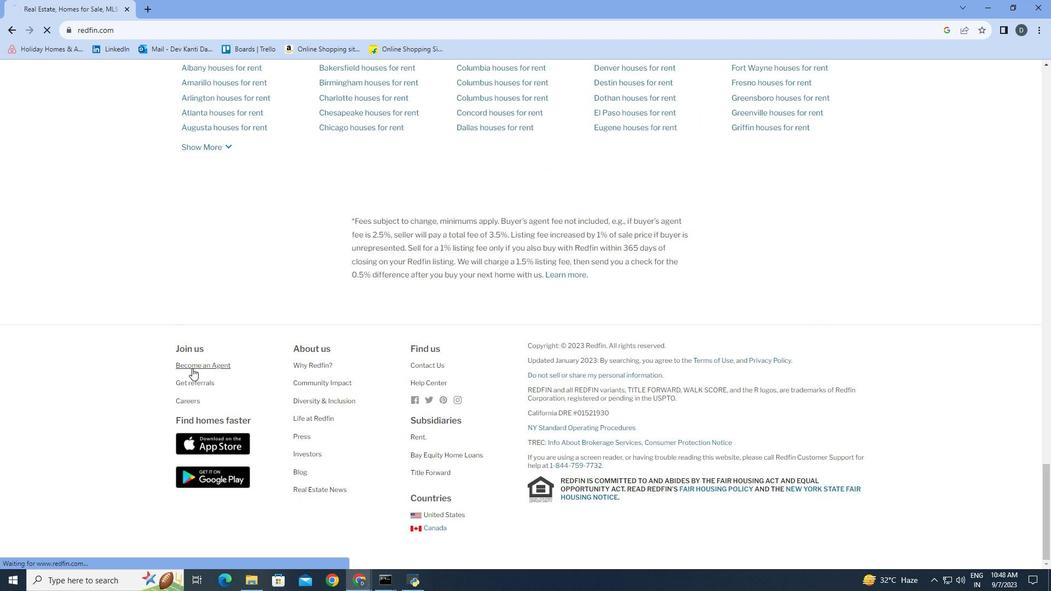 
Action: Mouse moved to (157, 104)
Screenshot: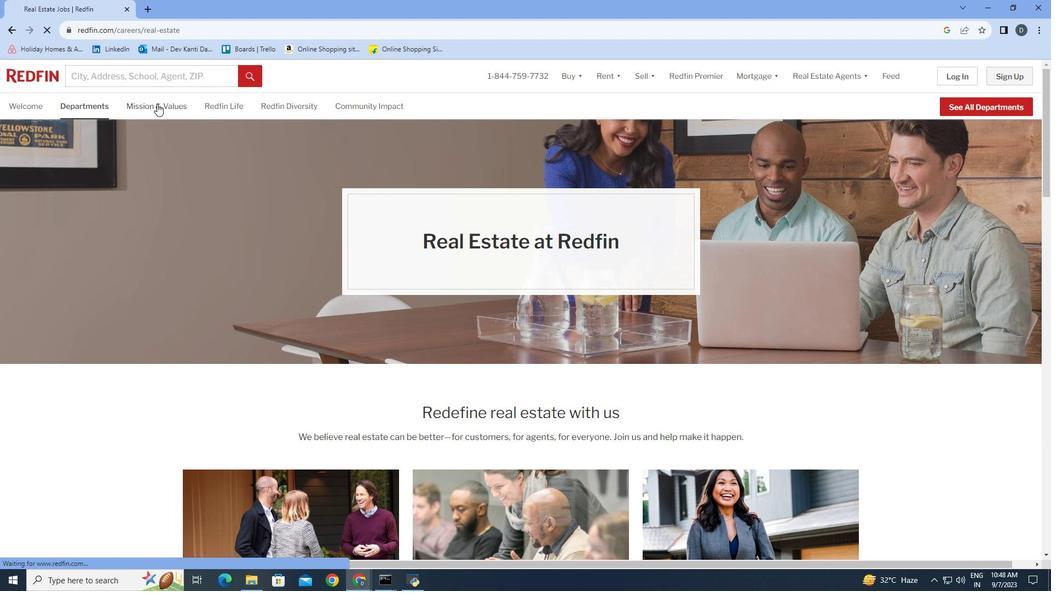 
Action: Mouse pressed left at (157, 104)
Screenshot: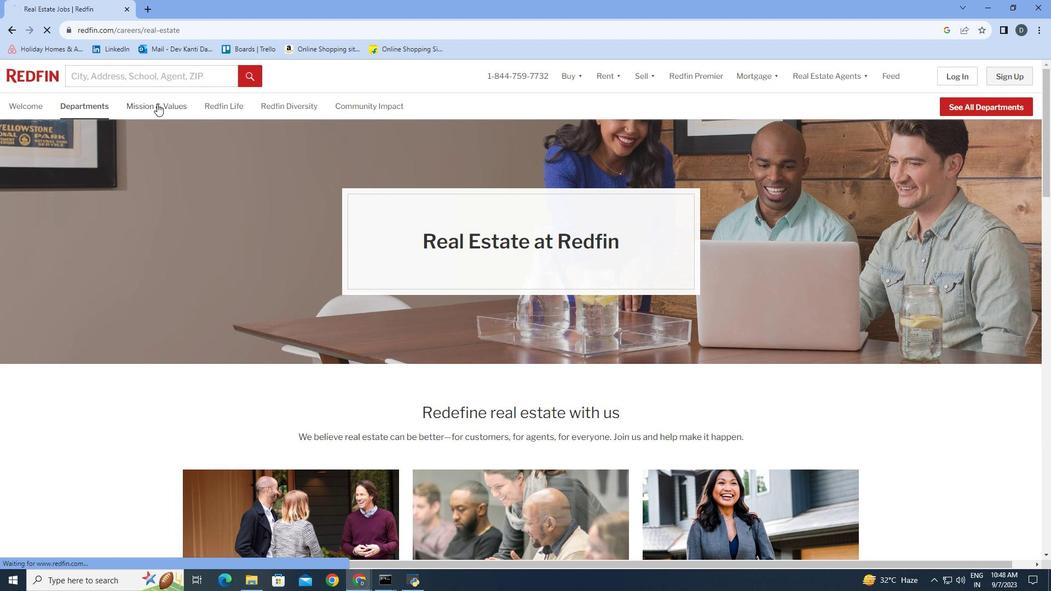 
Action: Mouse moved to (693, 222)
Screenshot: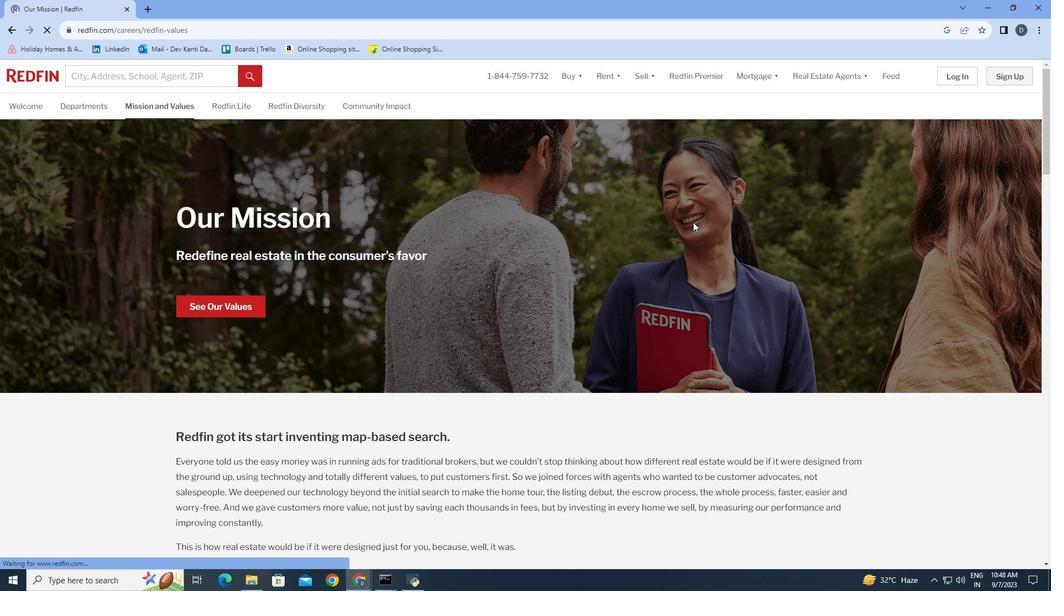 
Action: Mouse scrolled (693, 221) with delta (0, 0)
Screenshot: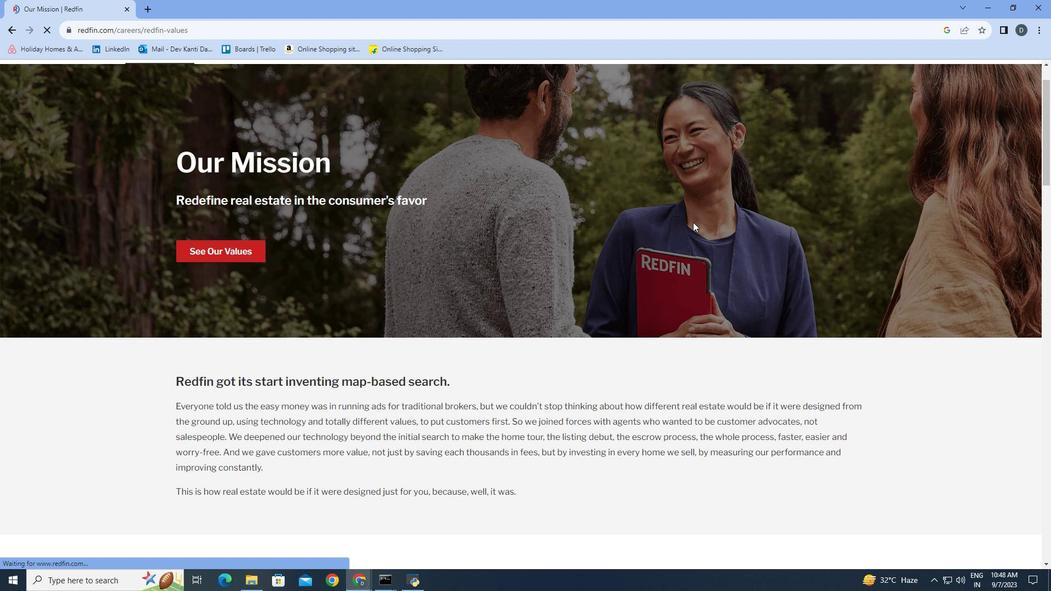 
Action: Mouse scrolled (693, 221) with delta (0, 0)
Screenshot: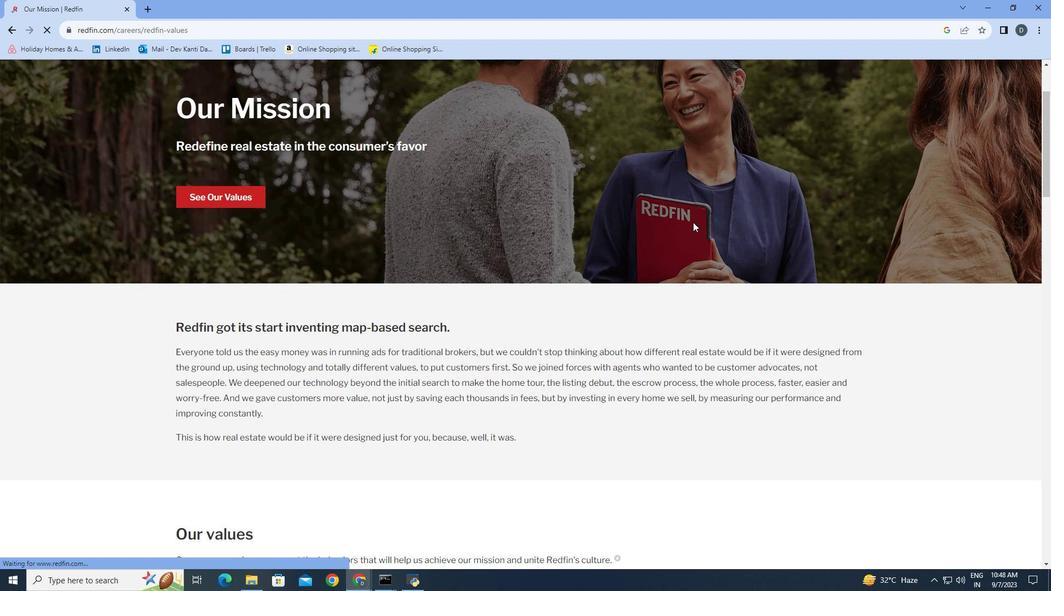 
Action: Mouse scrolled (693, 221) with delta (0, 0)
Screenshot: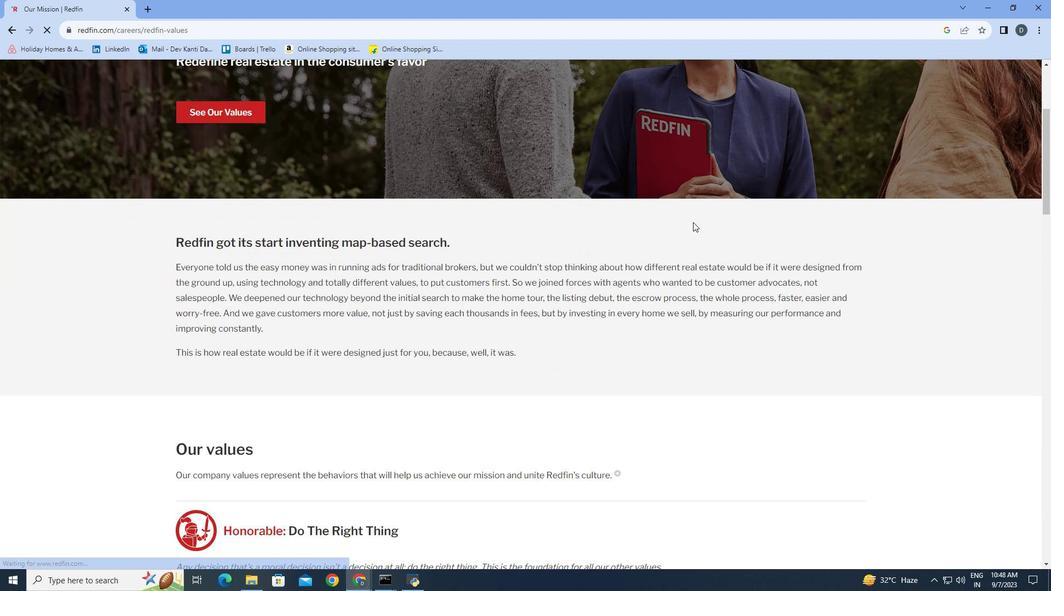 
Action: Mouse scrolled (693, 221) with delta (0, 0)
Screenshot: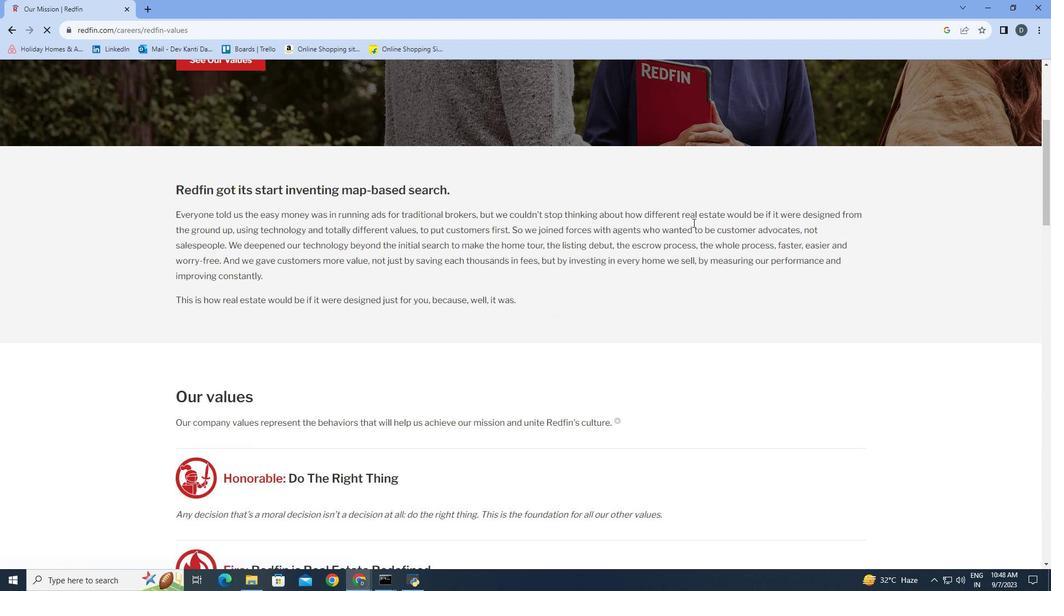 
Action: Mouse scrolled (693, 221) with delta (0, 0)
Screenshot: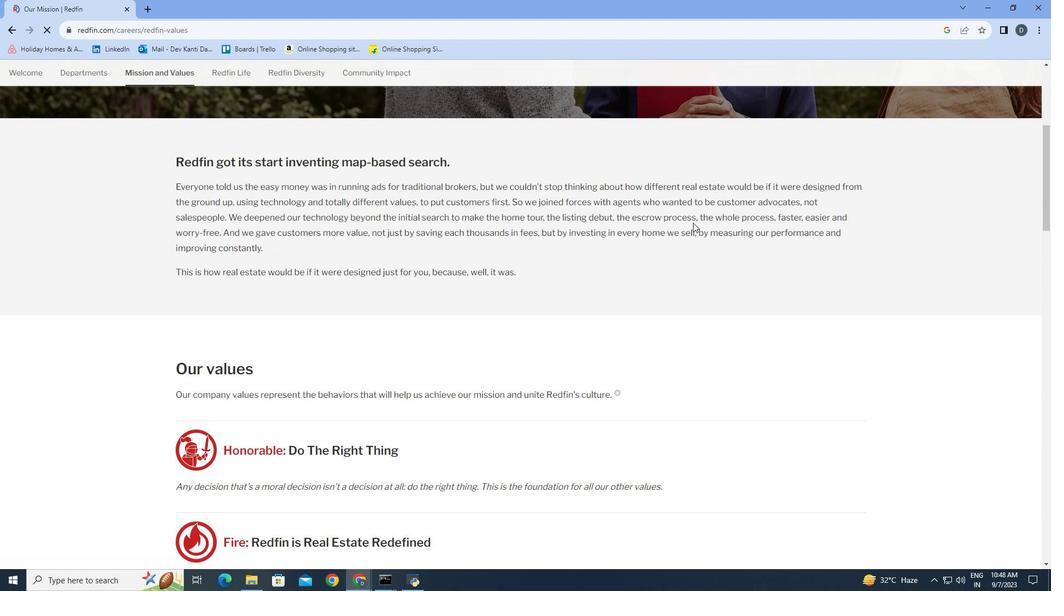 
Action: Mouse moved to (693, 222)
Screenshot: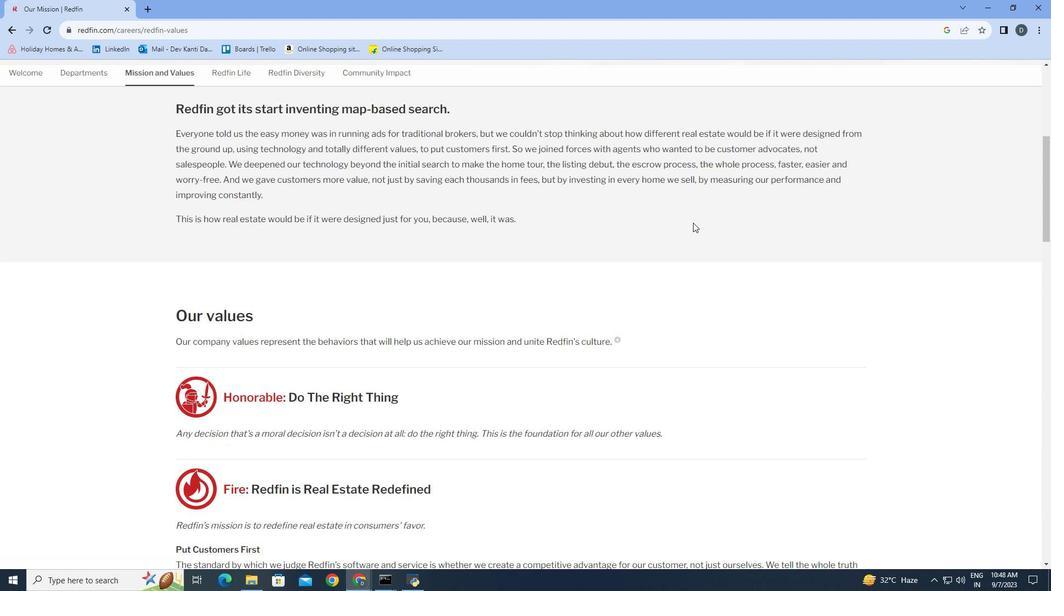 
Action: Mouse scrolled (693, 222) with delta (0, 0)
Screenshot: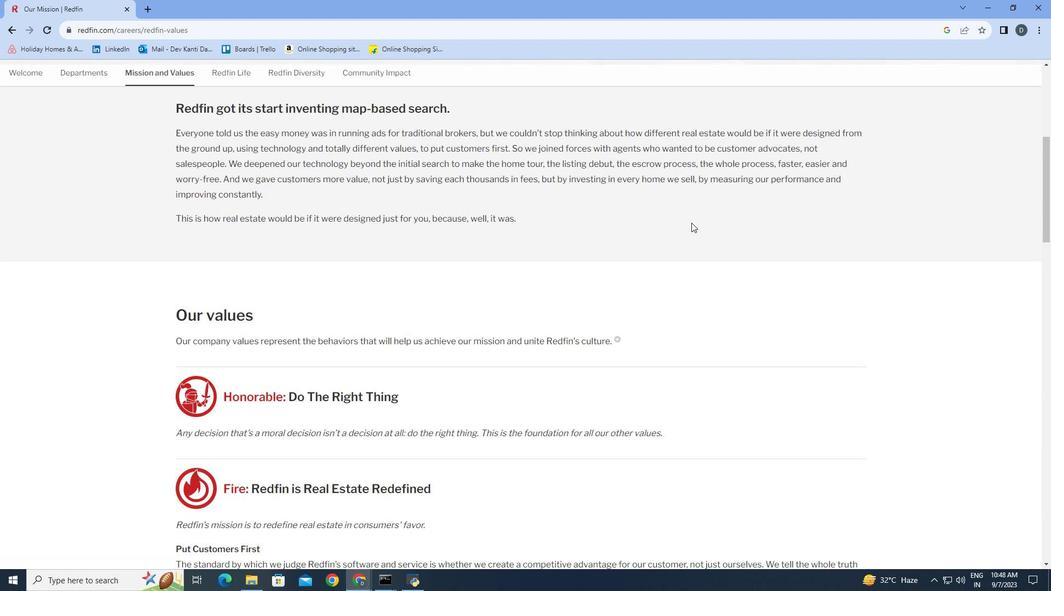 
Action: Mouse moved to (690, 222)
Screenshot: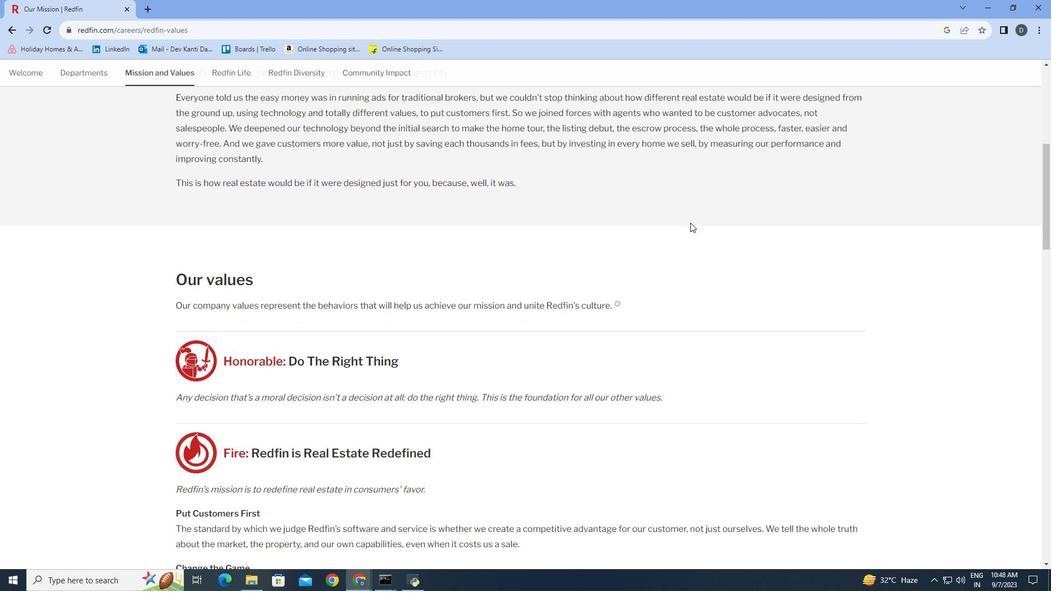 
Action: Mouse scrolled (690, 222) with delta (0, 0)
Screenshot: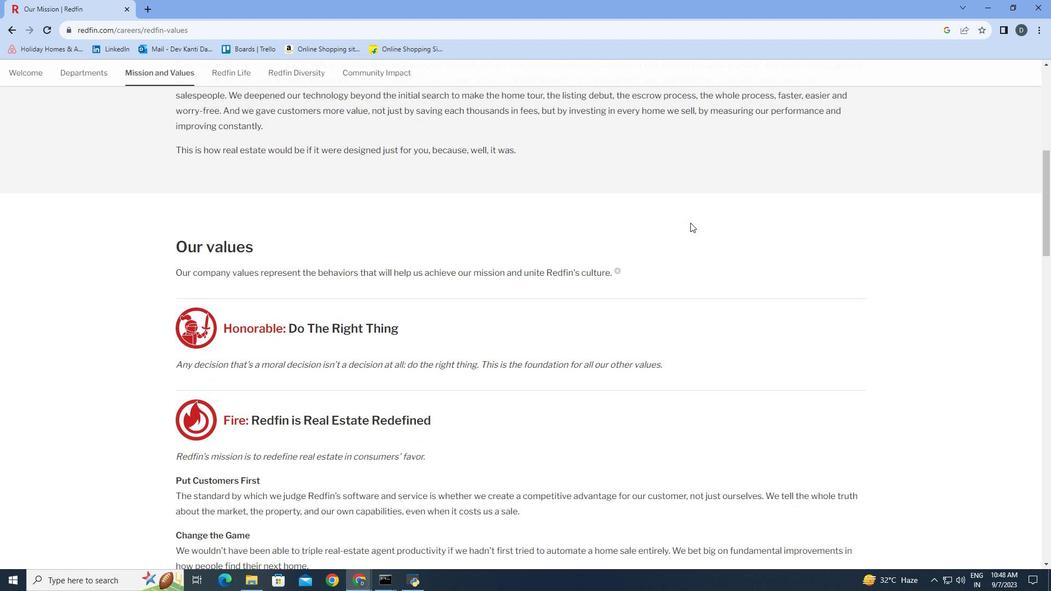 
Action: Mouse scrolled (690, 222) with delta (0, 0)
Screenshot: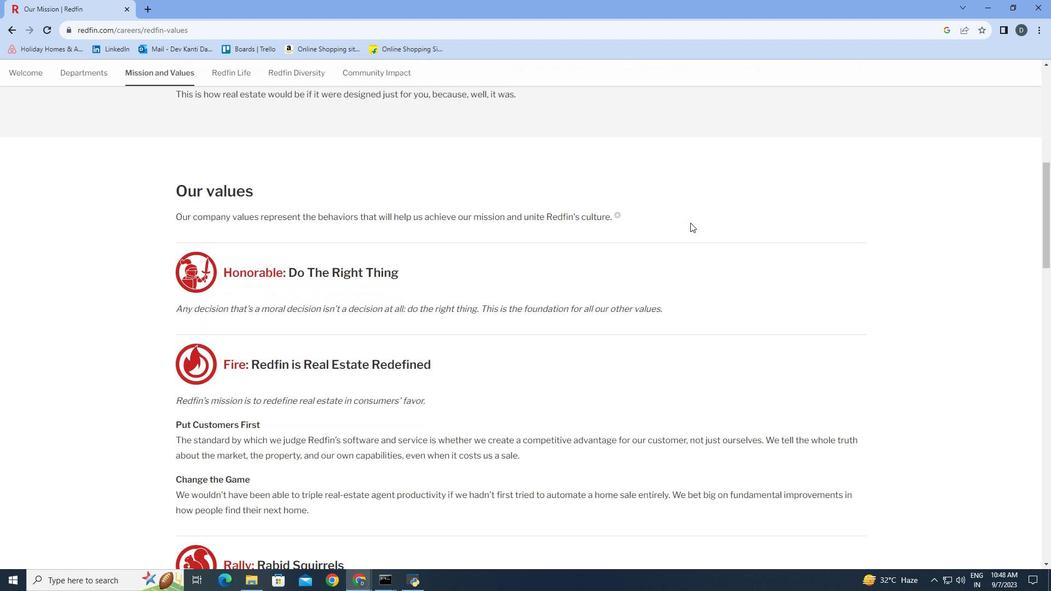 
Action: Mouse scrolled (690, 222) with delta (0, 0)
Screenshot: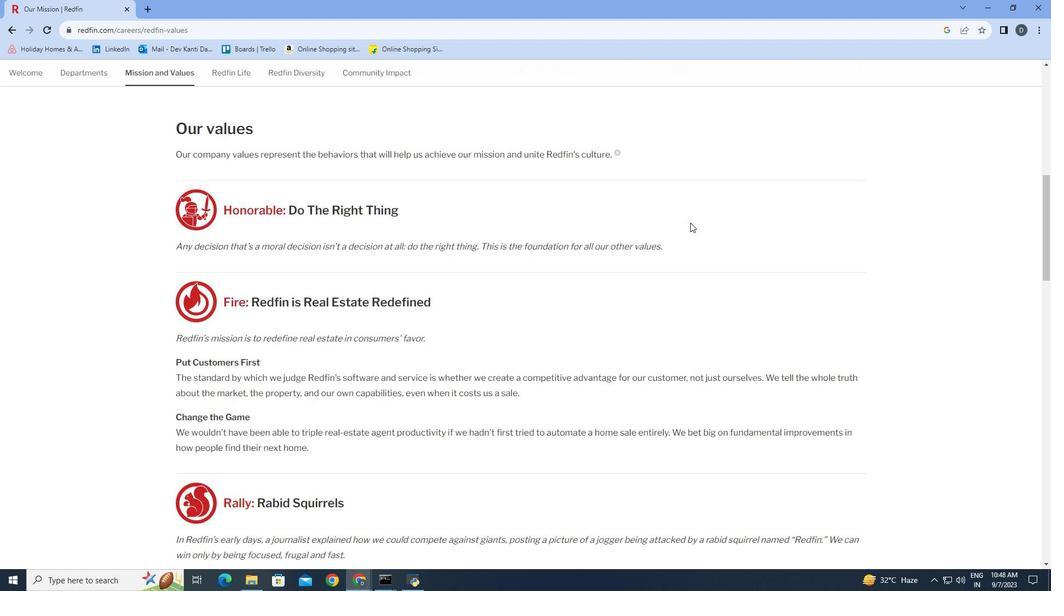 
Action: Mouse scrolled (690, 222) with delta (0, 0)
Screenshot: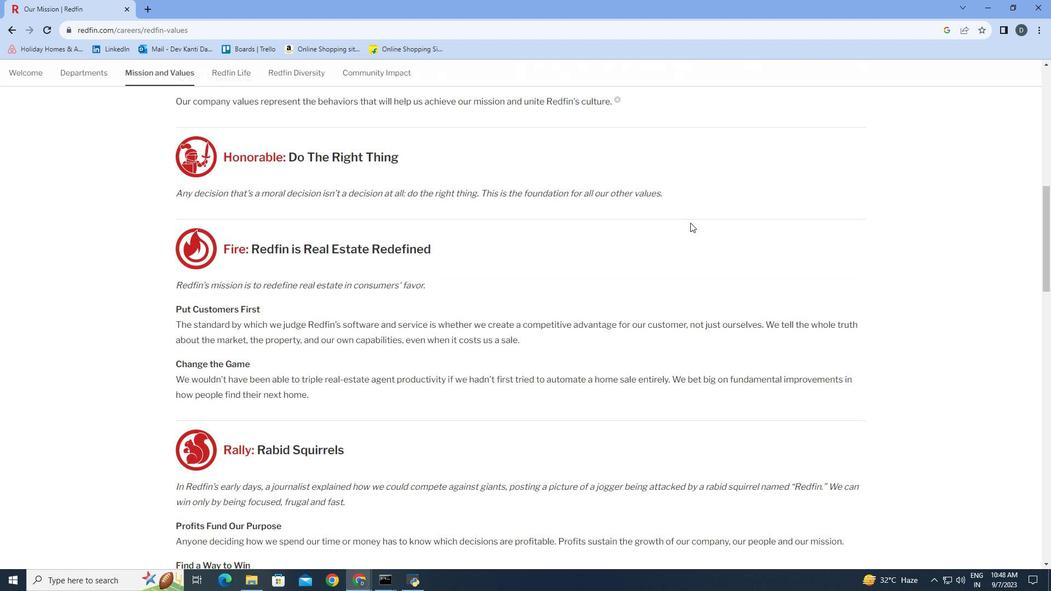 
Action: Mouse scrolled (690, 222) with delta (0, 0)
Screenshot: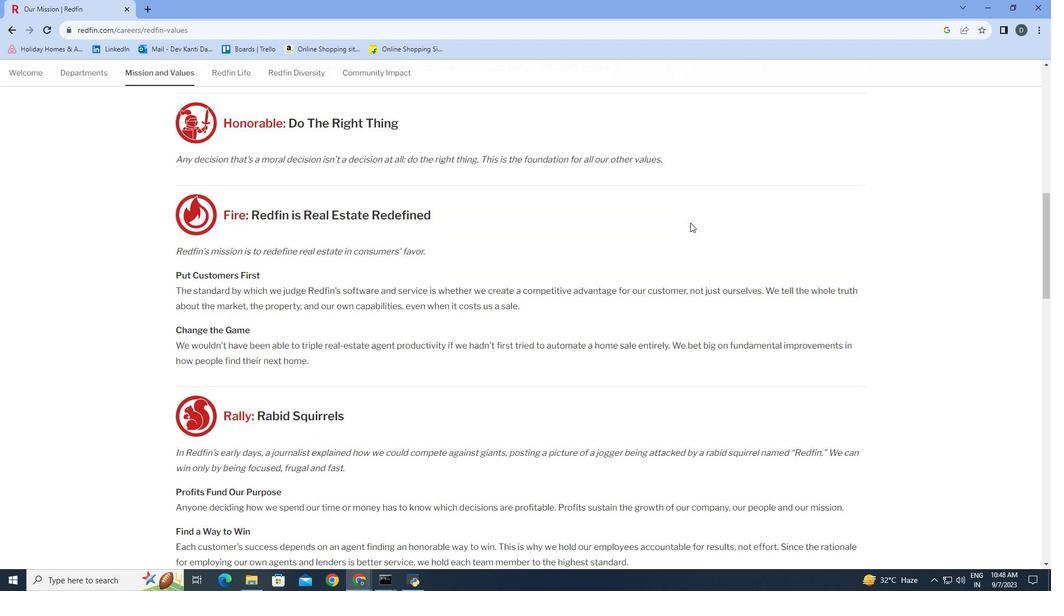 
Action: Mouse scrolled (690, 222) with delta (0, 0)
Screenshot: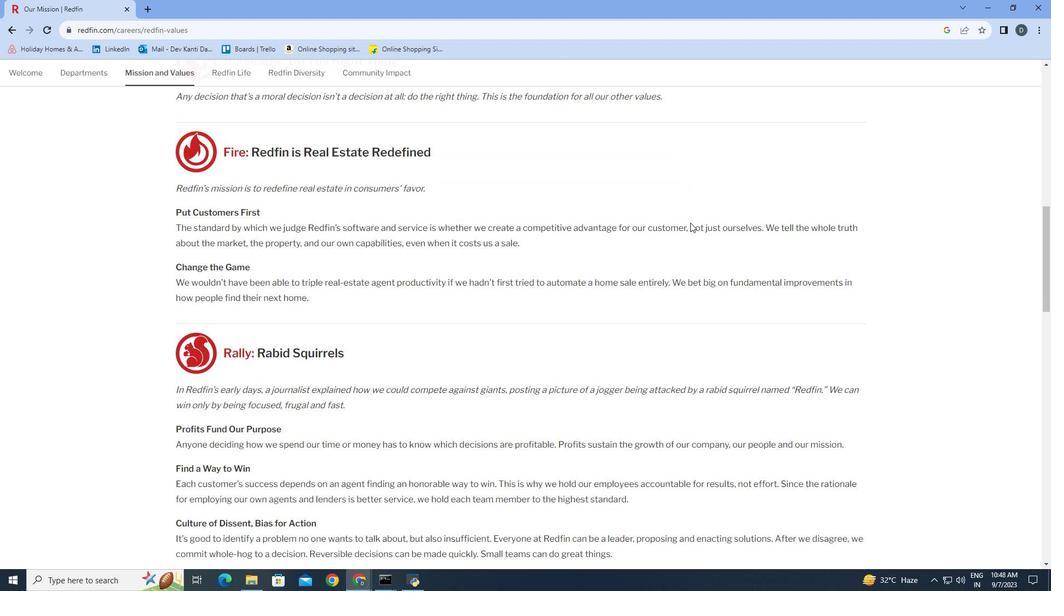 
Action: Mouse scrolled (690, 222) with delta (0, 0)
Screenshot: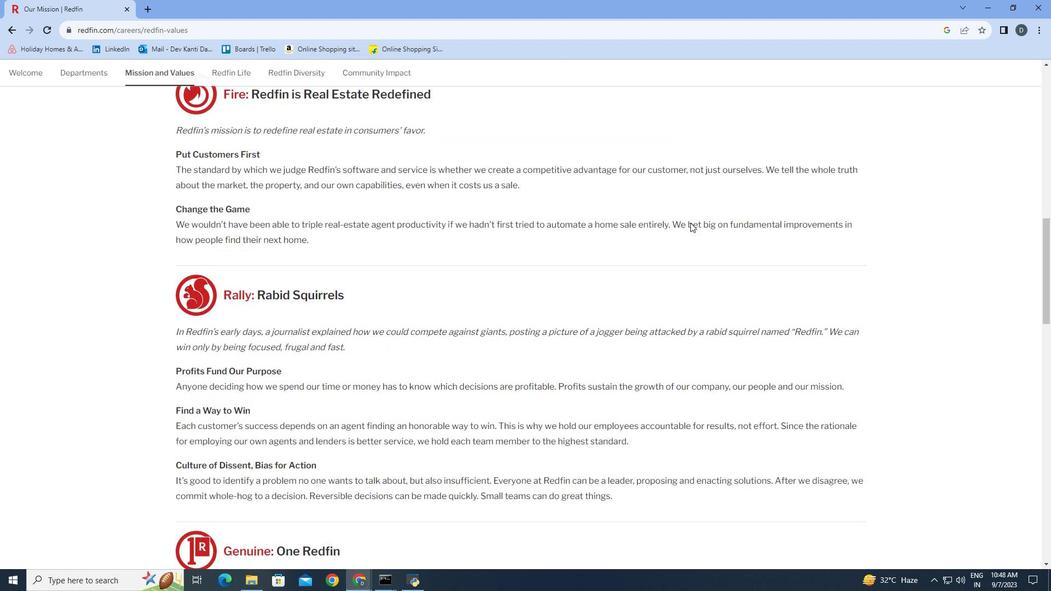 
Action: Mouse scrolled (690, 222) with delta (0, 0)
Screenshot: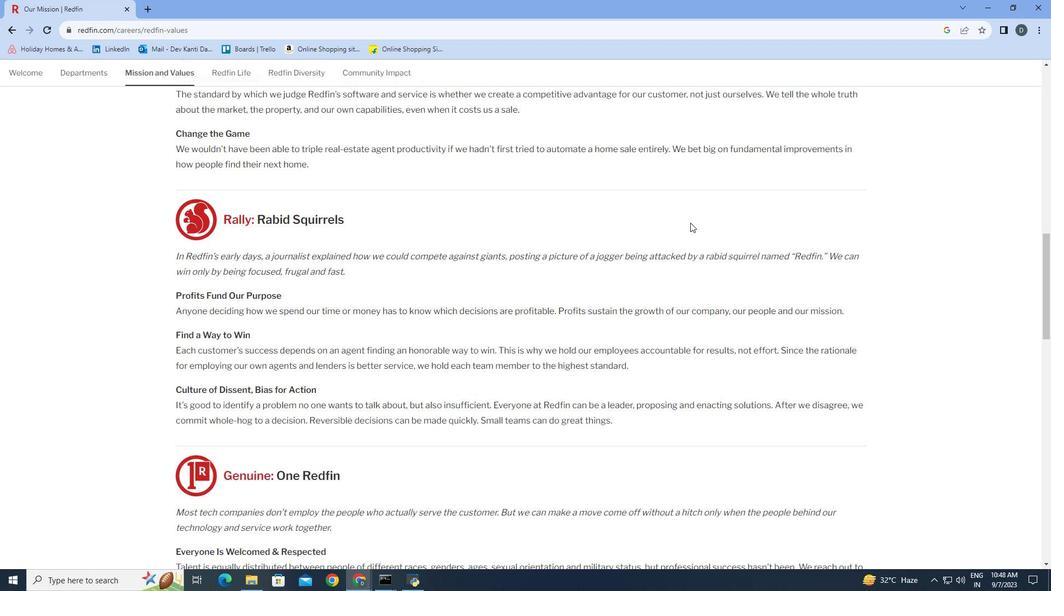 
Action: Mouse scrolled (690, 222) with delta (0, 0)
Screenshot: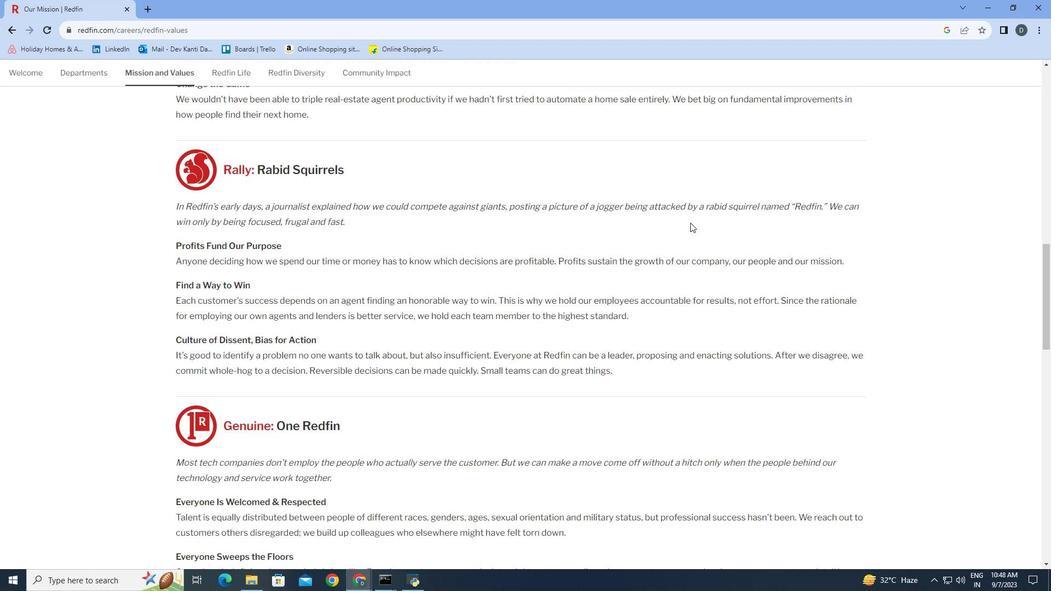 
Action: Mouse scrolled (690, 222) with delta (0, 0)
Screenshot: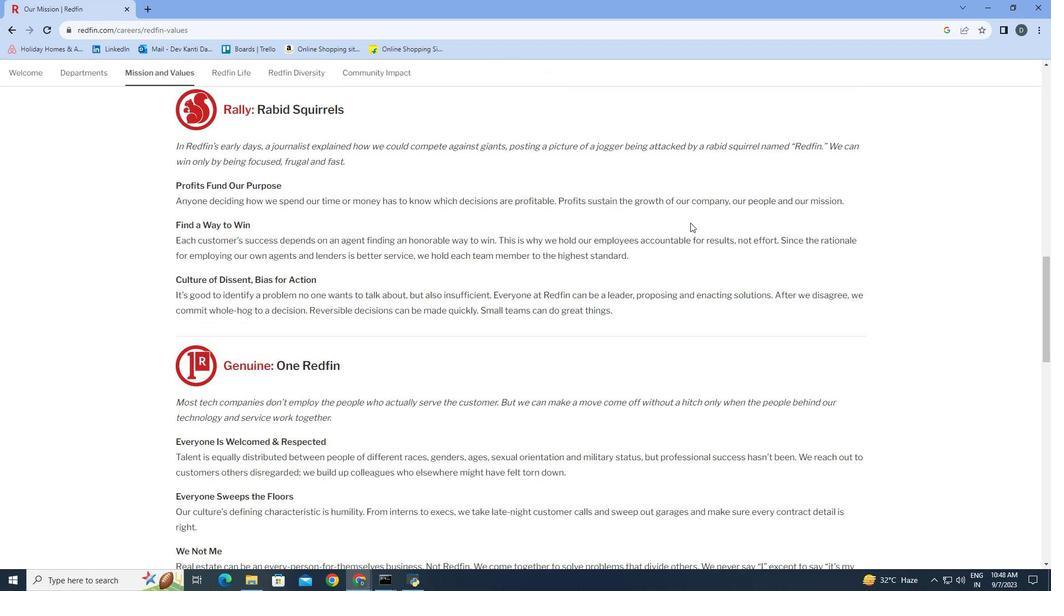 
Action: Mouse scrolled (690, 222) with delta (0, 0)
Screenshot: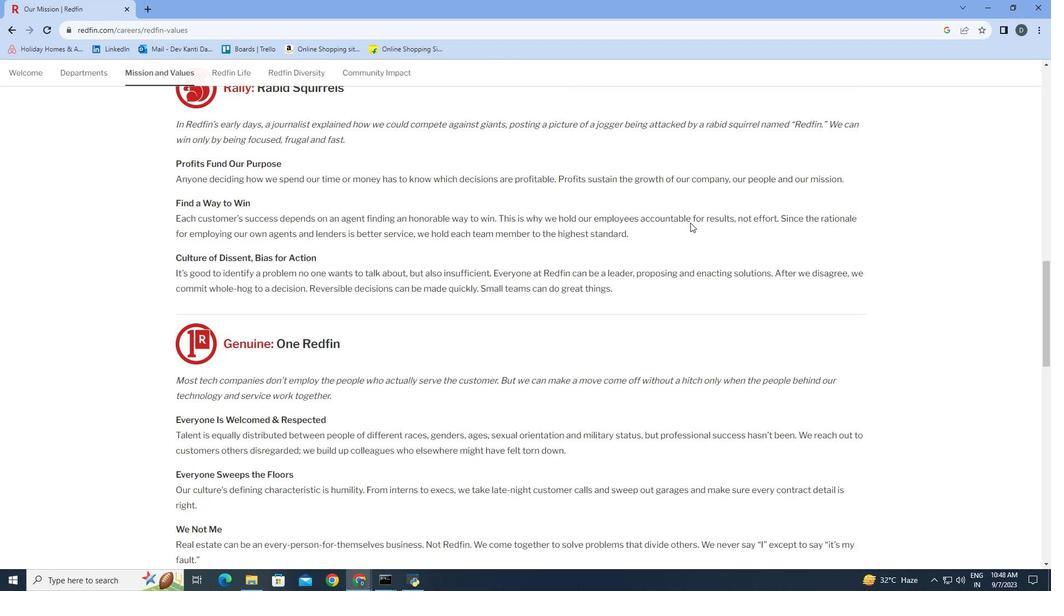 
Action: Mouse scrolled (690, 222) with delta (0, 0)
Screenshot: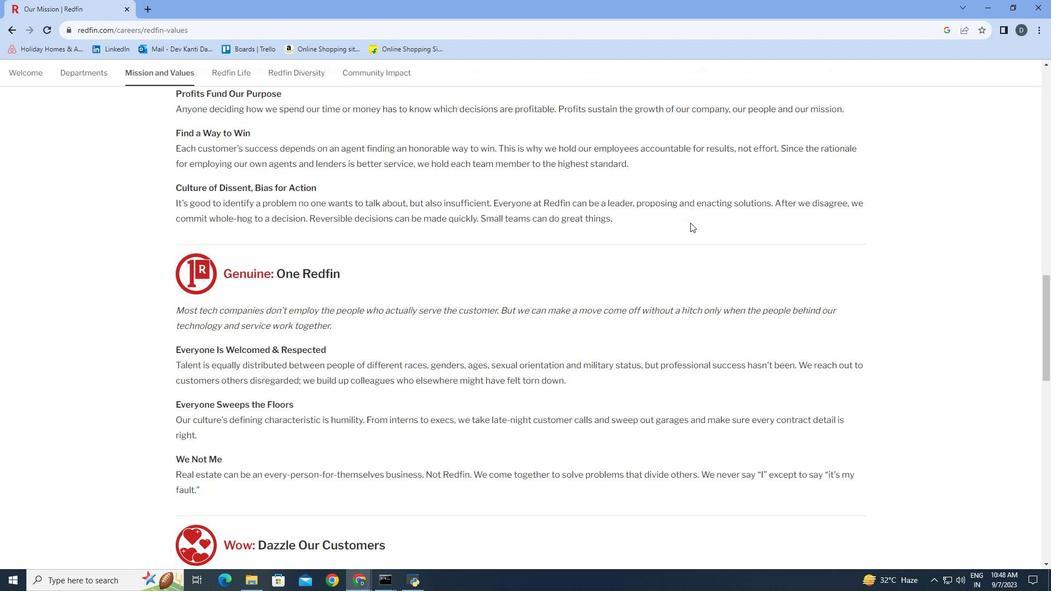 
Action: Mouse scrolled (690, 222) with delta (0, 0)
Screenshot: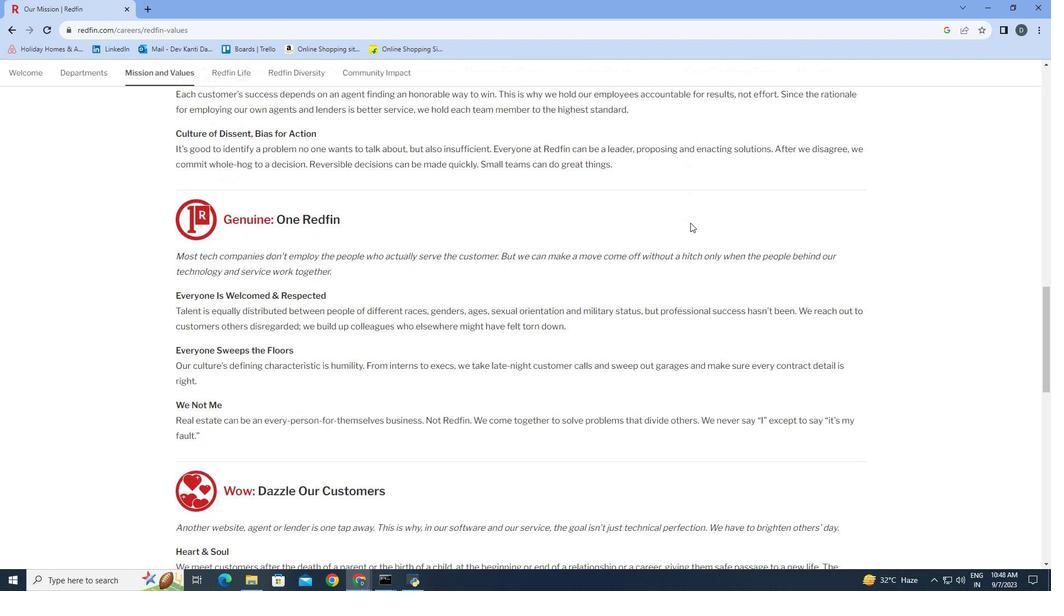
Action: Mouse scrolled (690, 222) with delta (0, 0)
Screenshot: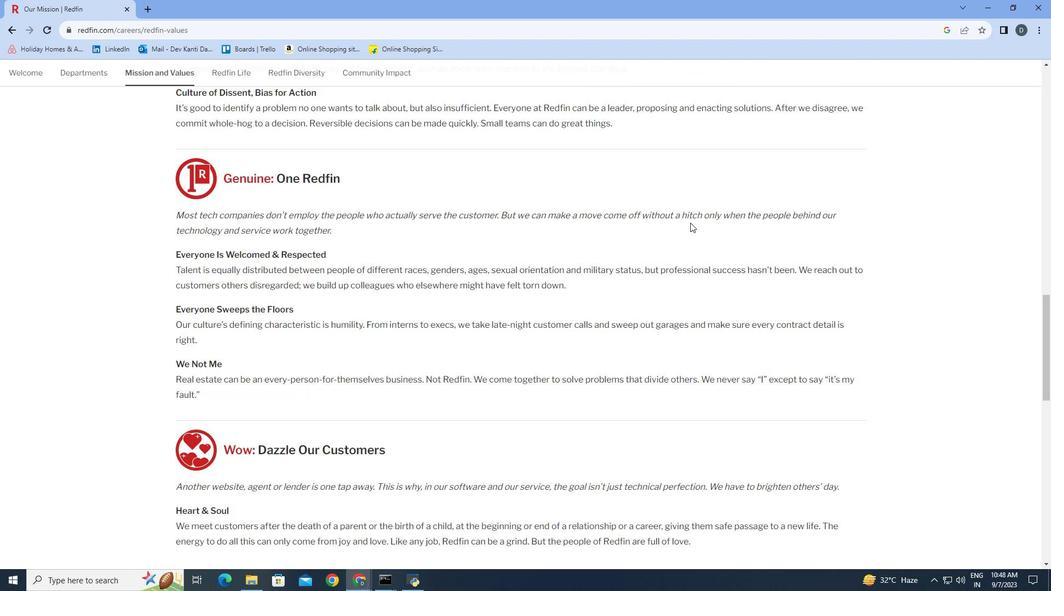 
Action: Mouse scrolled (690, 222) with delta (0, 0)
Screenshot: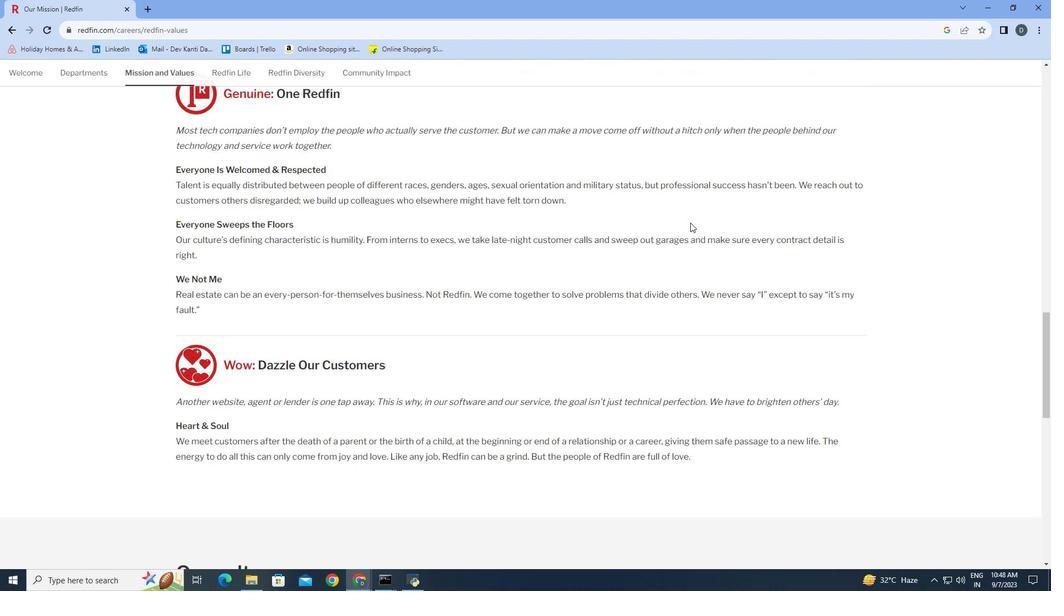 
Action: Mouse scrolled (690, 222) with delta (0, 0)
Screenshot: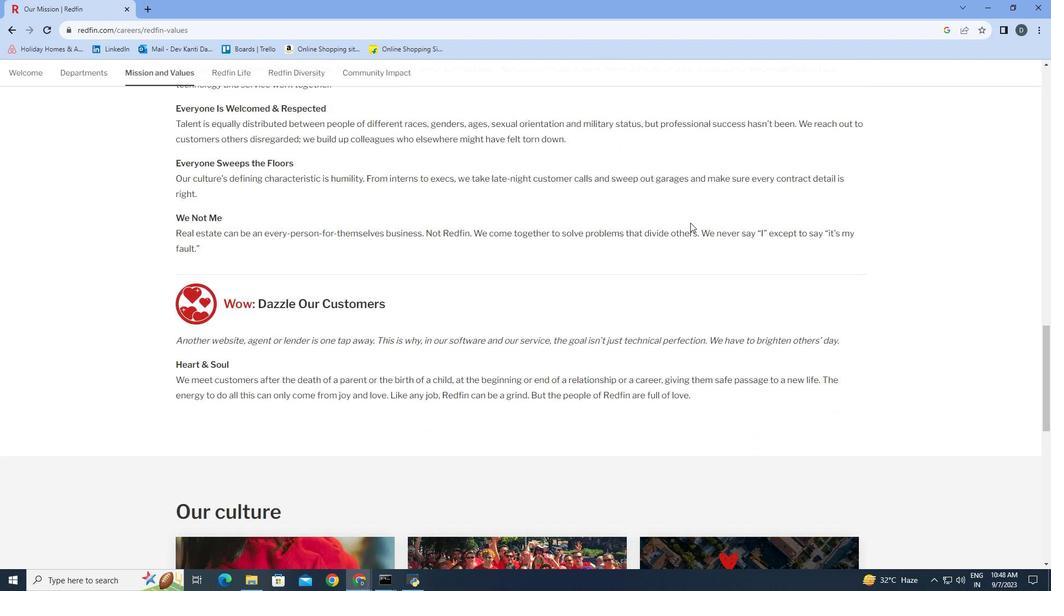 
Action: Mouse scrolled (690, 222) with delta (0, 0)
Screenshot: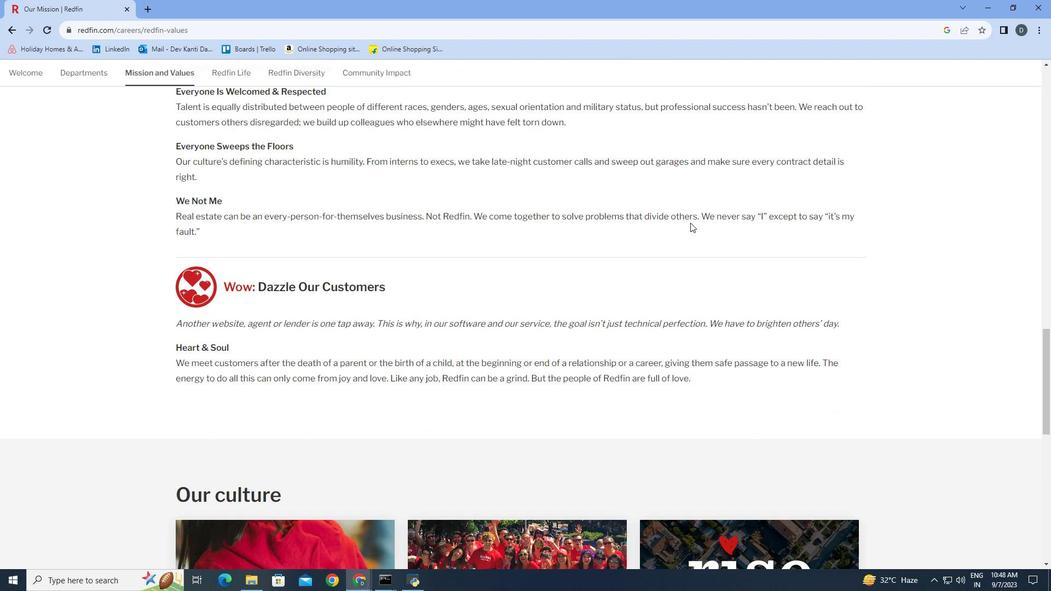 
Action: Mouse scrolled (690, 222) with delta (0, 0)
Screenshot: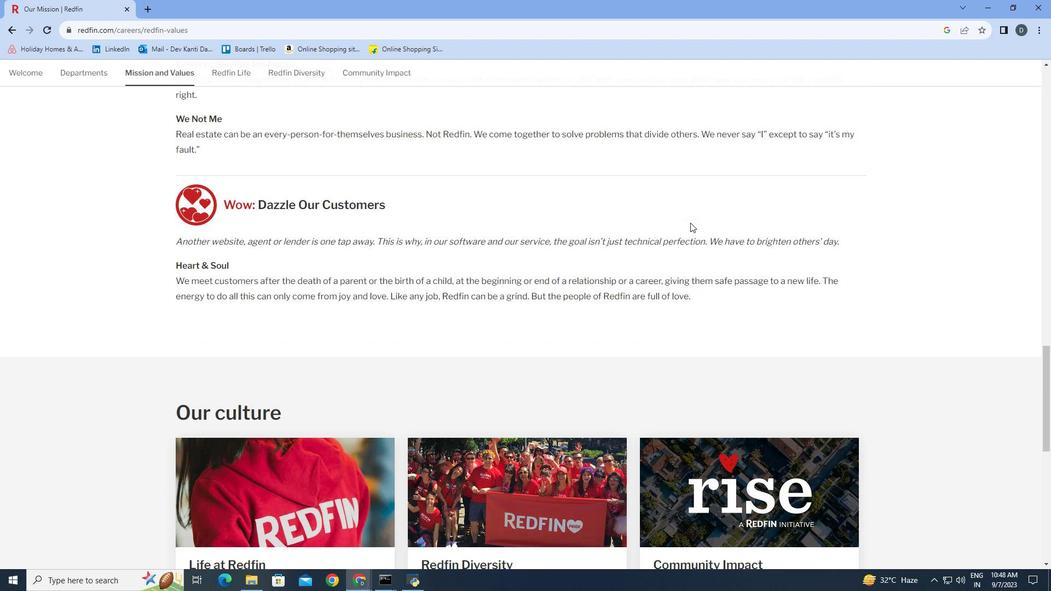 
Action: Mouse scrolled (690, 222) with delta (0, 0)
Screenshot: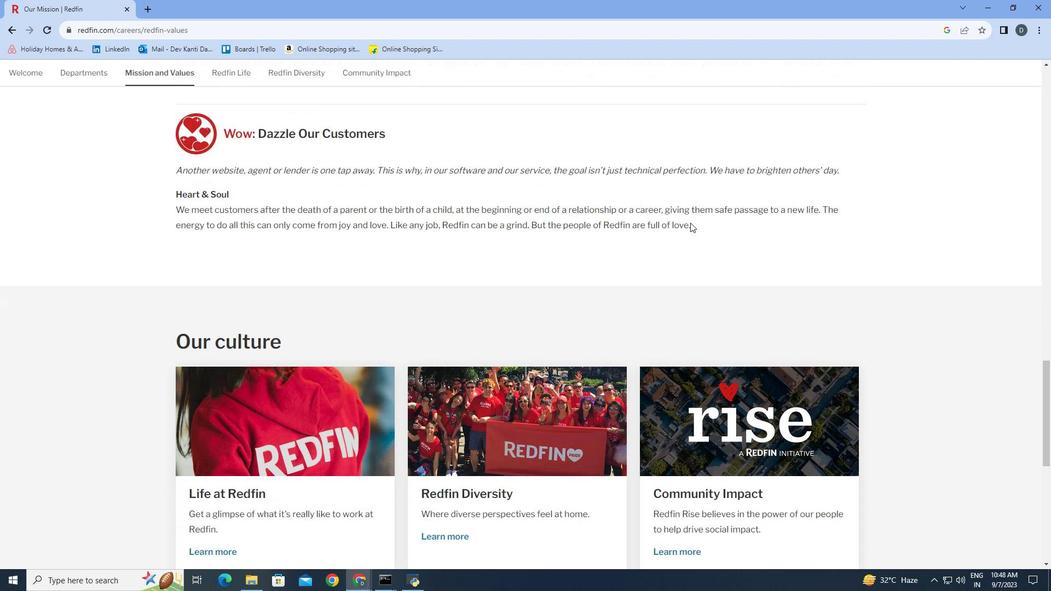 
Action: Mouse scrolled (690, 222) with delta (0, 0)
Screenshot: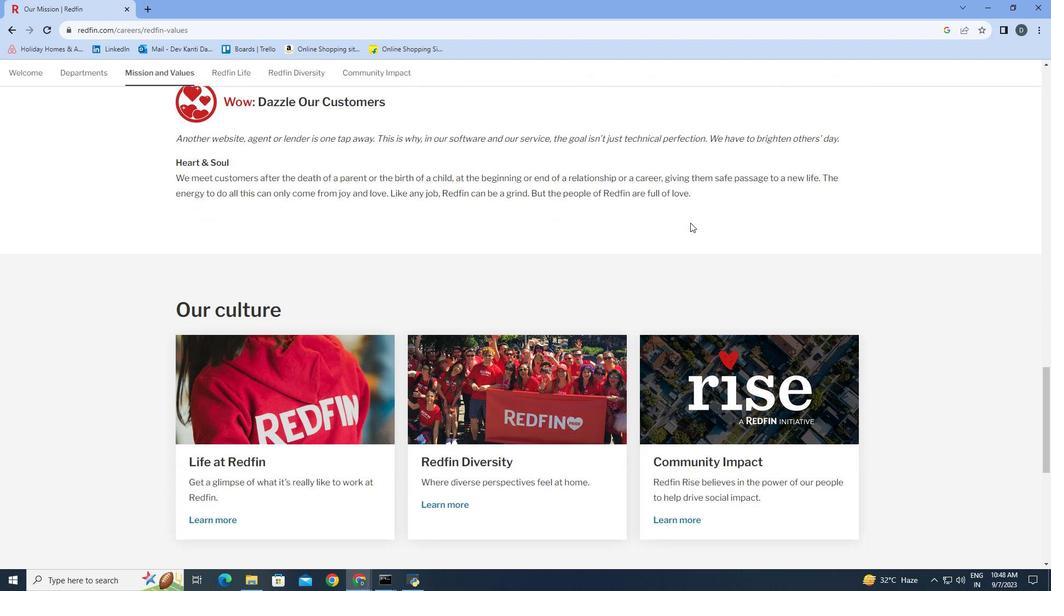 
Action: Mouse scrolled (690, 222) with delta (0, 0)
Screenshot: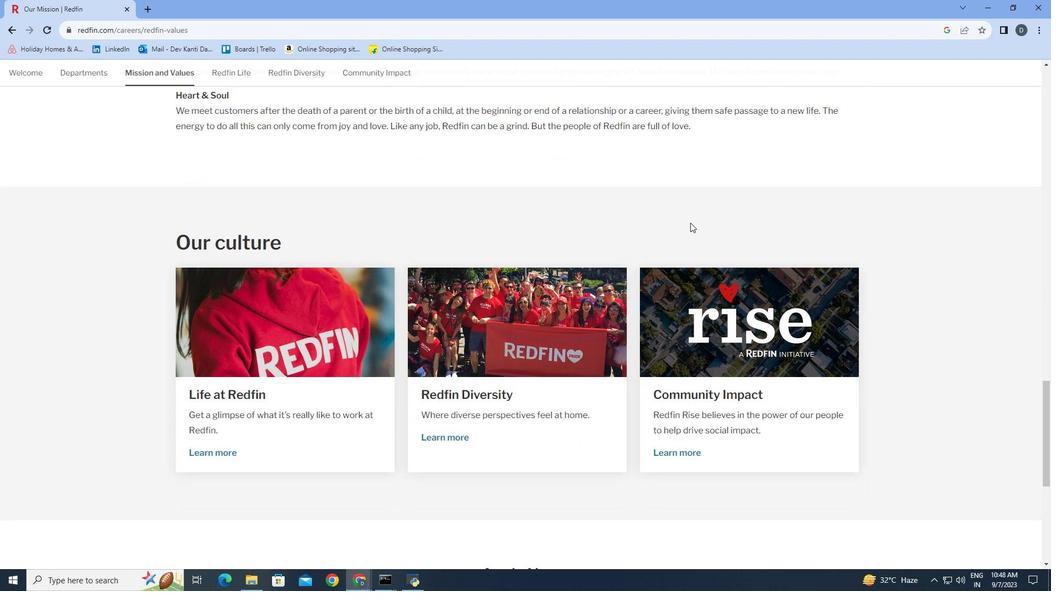 
Action: Mouse scrolled (690, 222) with delta (0, 0)
Screenshot: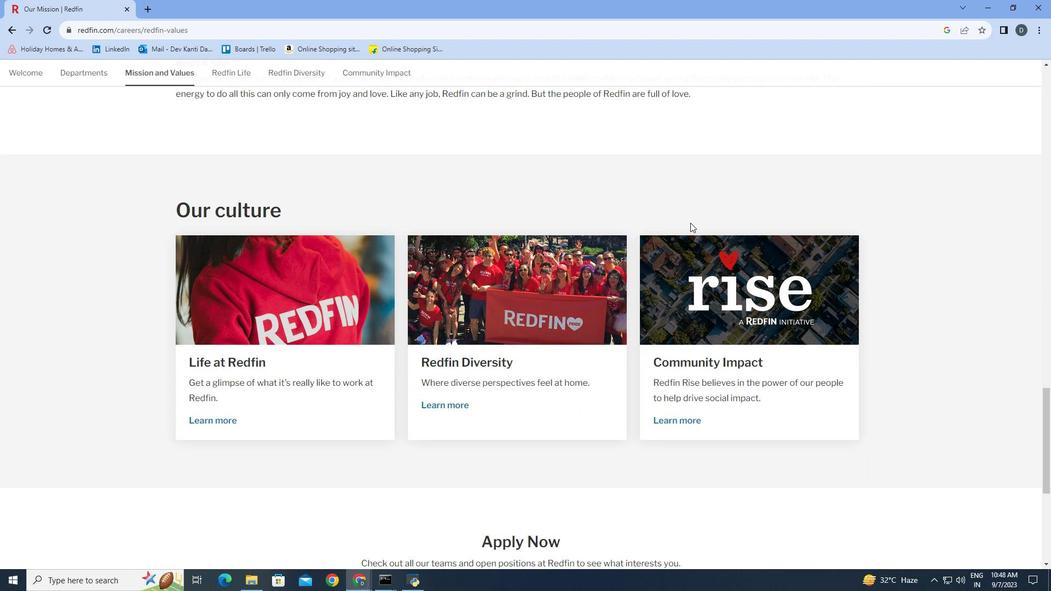 
Action: Mouse scrolled (690, 222) with delta (0, 0)
Screenshot: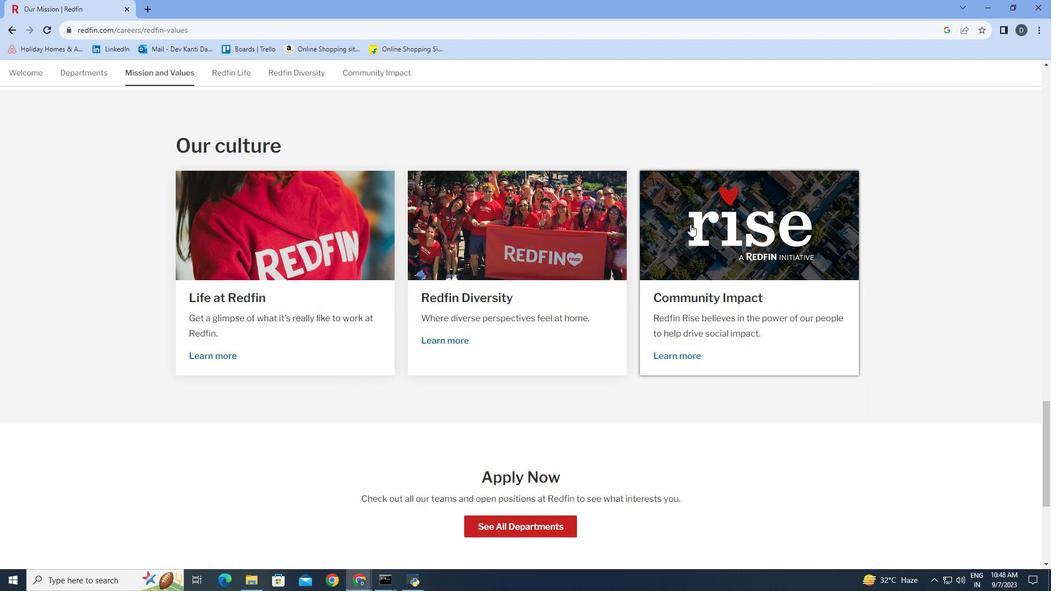 
Action: Mouse scrolled (690, 222) with delta (0, 0)
Screenshot: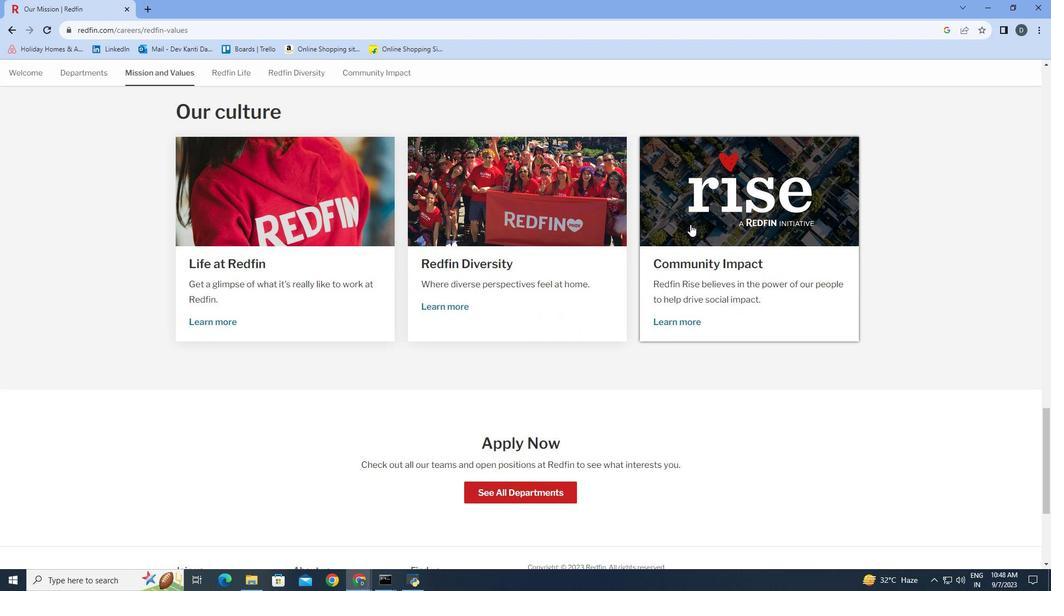 
Action: Mouse moved to (690, 224)
Screenshot: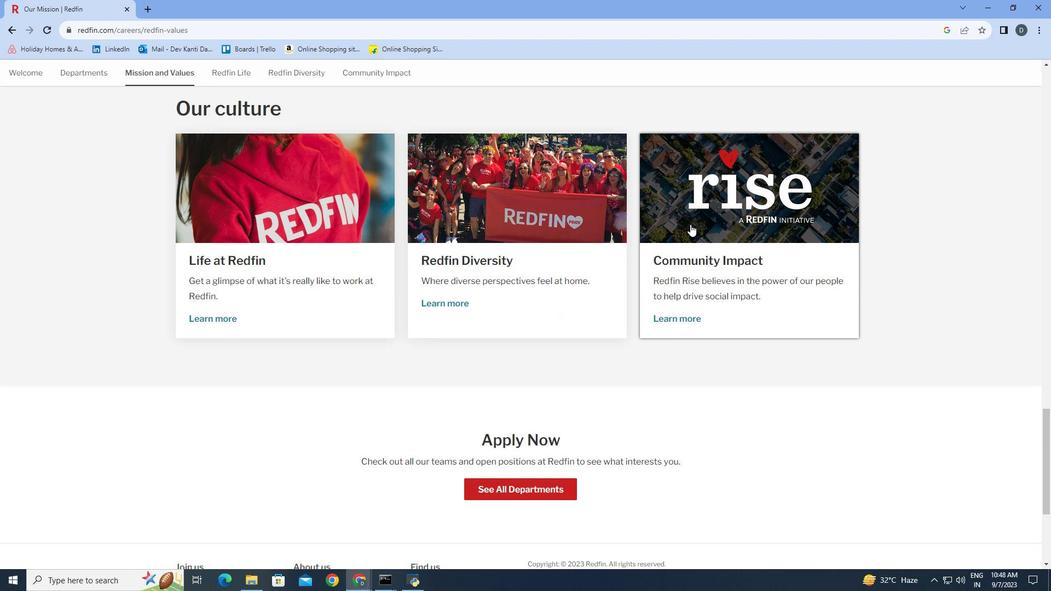 
Action: Mouse scrolled (690, 224) with delta (0, 0)
Screenshot: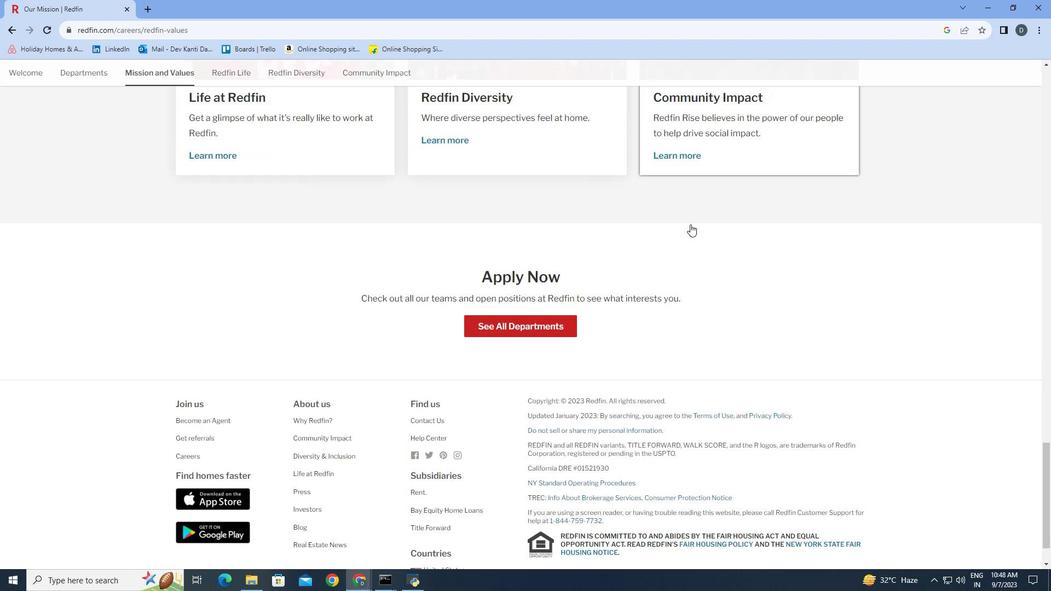 
Action: Mouse scrolled (690, 224) with delta (0, 0)
Screenshot: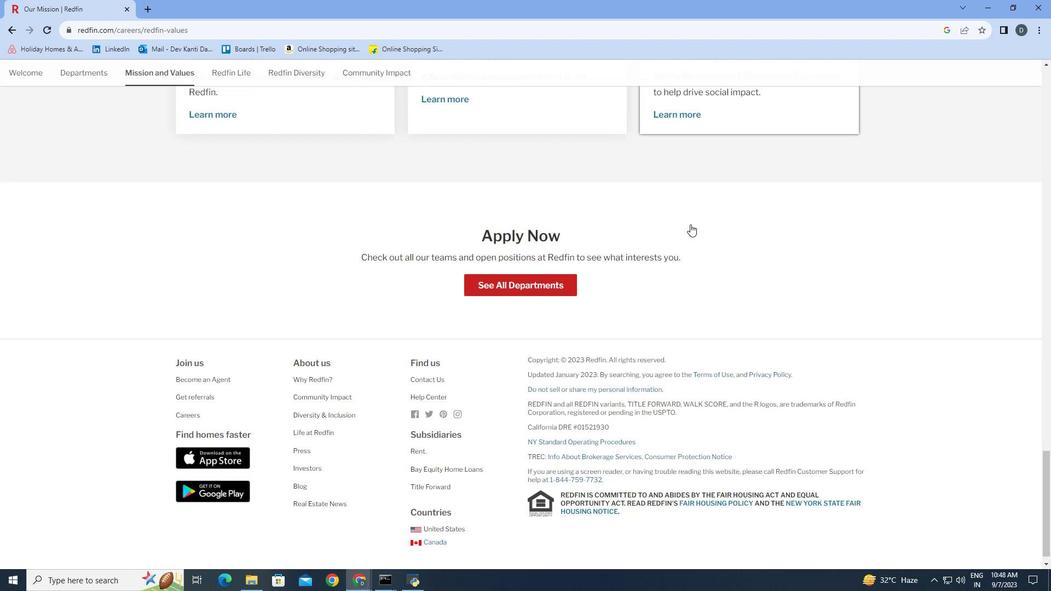 
Action: Mouse scrolled (690, 224) with delta (0, 0)
Screenshot: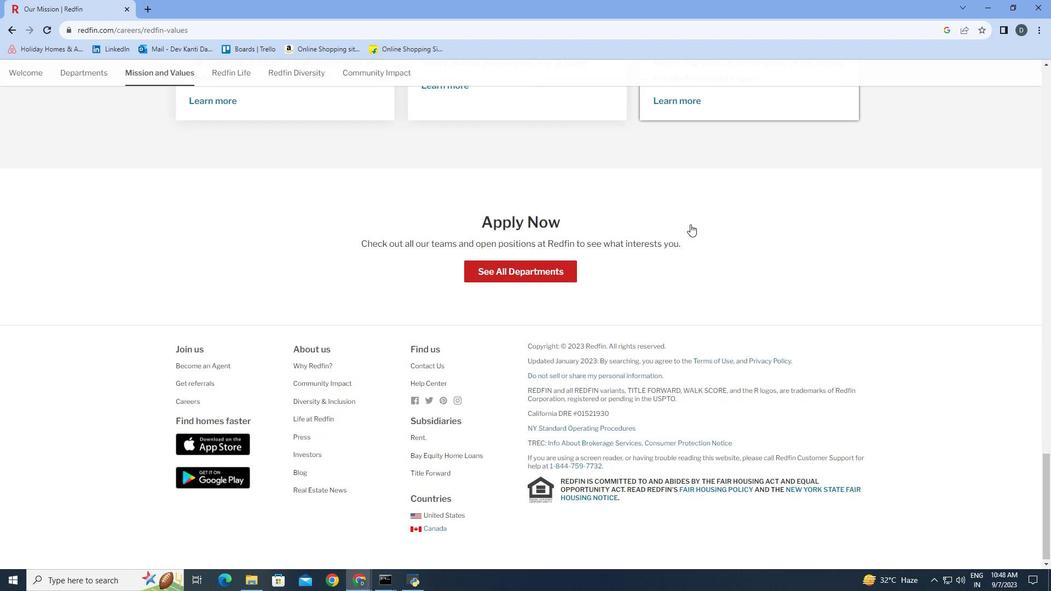 
Action: Mouse scrolled (690, 224) with delta (0, 0)
Screenshot: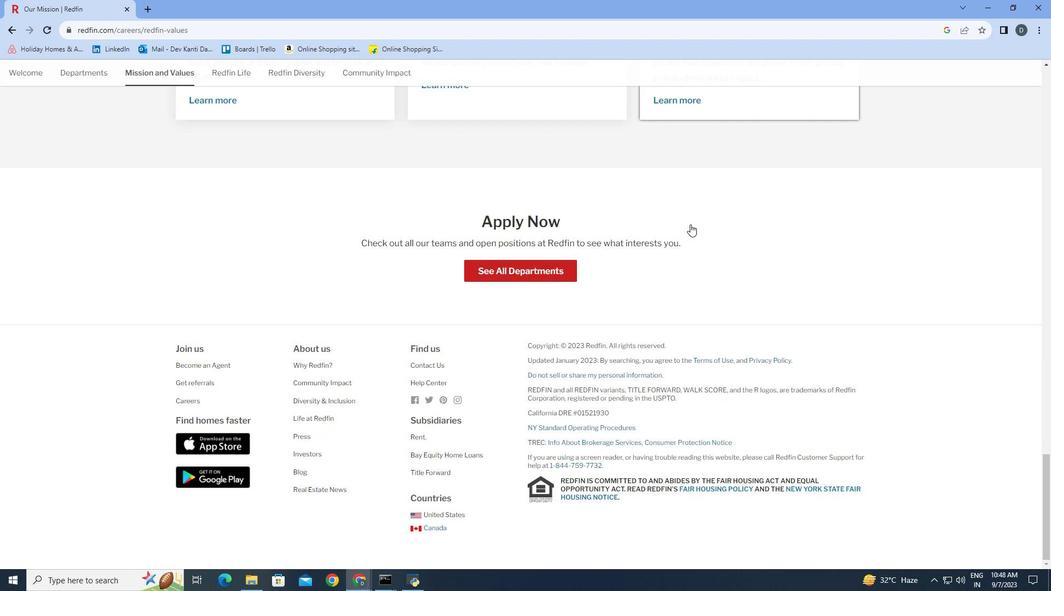 
Action: Mouse scrolled (690, 224) with delta (0, 0)
Screenshot: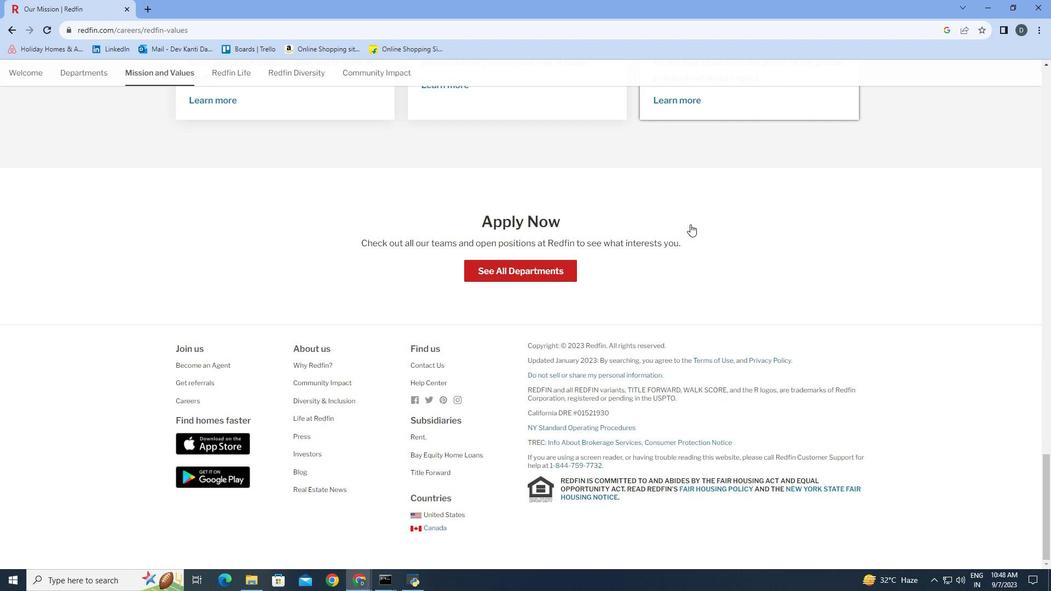 
Action: Mouse scrolled (690, 224) with delta (0, 0)
Screenshot: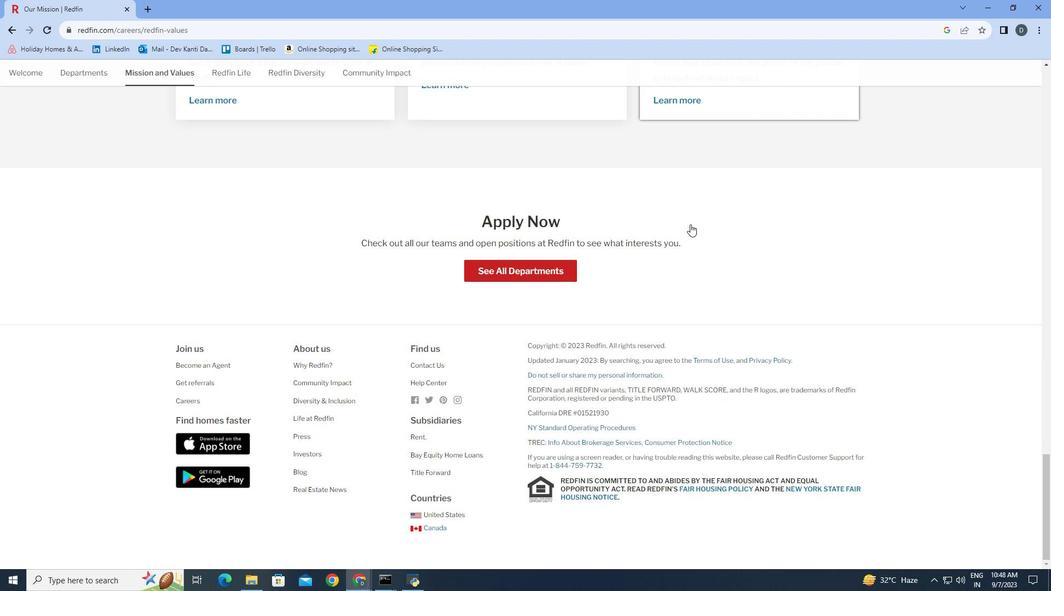 
Action: Mouse scrolled (690, 224) with delta (0, 0)
Screenshot: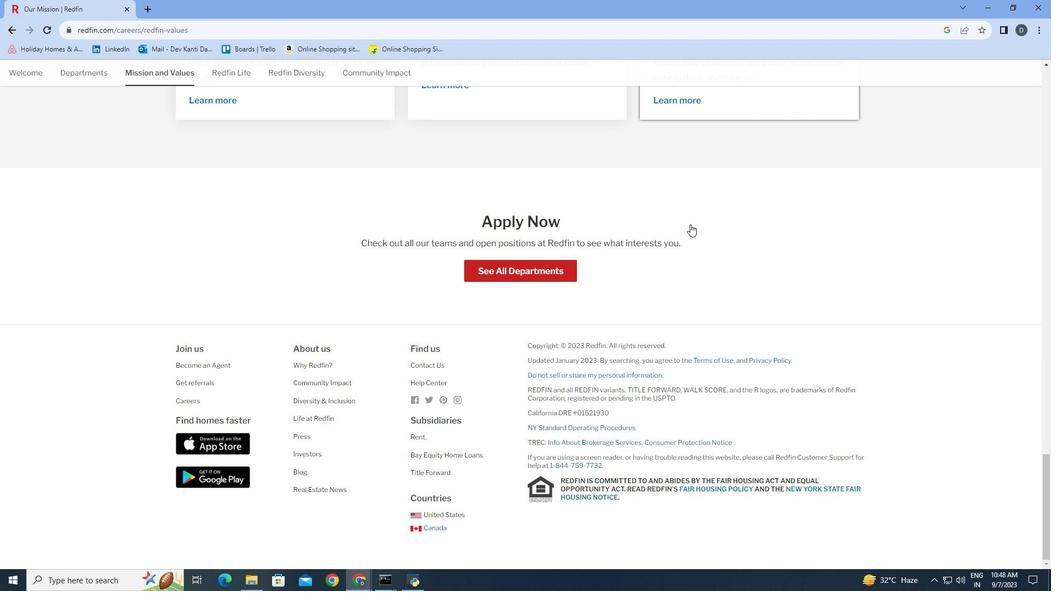 
Action: Mouse scrolled (690, 224) with delta (0, 0)
Screenshot: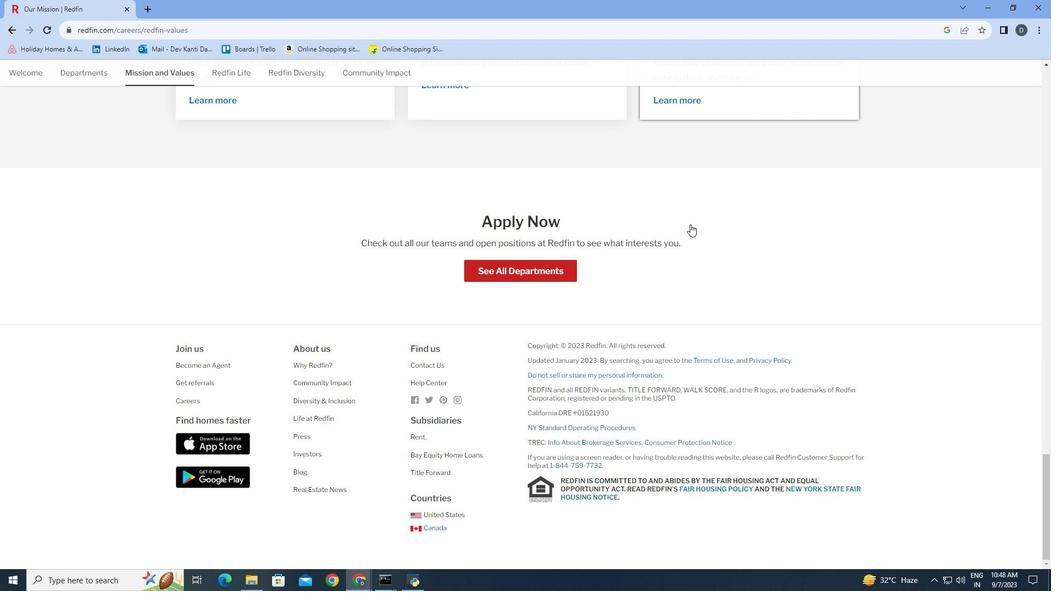 
